 Task: Search One-way flight tickets for 2 adults, in Premium economy from Hurghada to Ho Chi Min to travel on 02-Nov-2023.  Stops: One stop or fewer. Choice of flight is Emirates.  Outbound departure time preference is 12:00. Connecting airport is Dubai.
Action: Mouse moved to (294, 205)
Screenshot: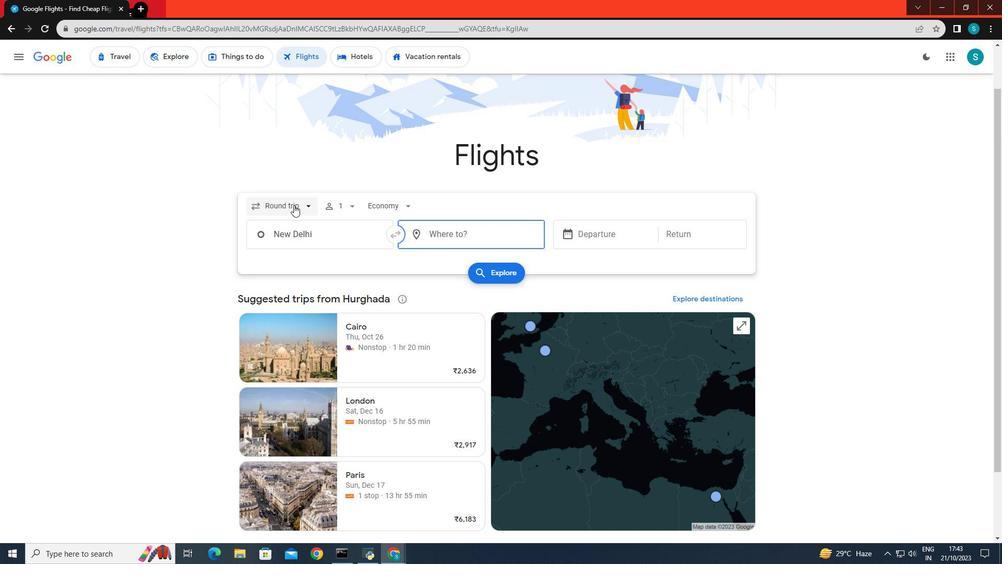 
Action: Mouse pressed left at (294, 205)
Screenshot: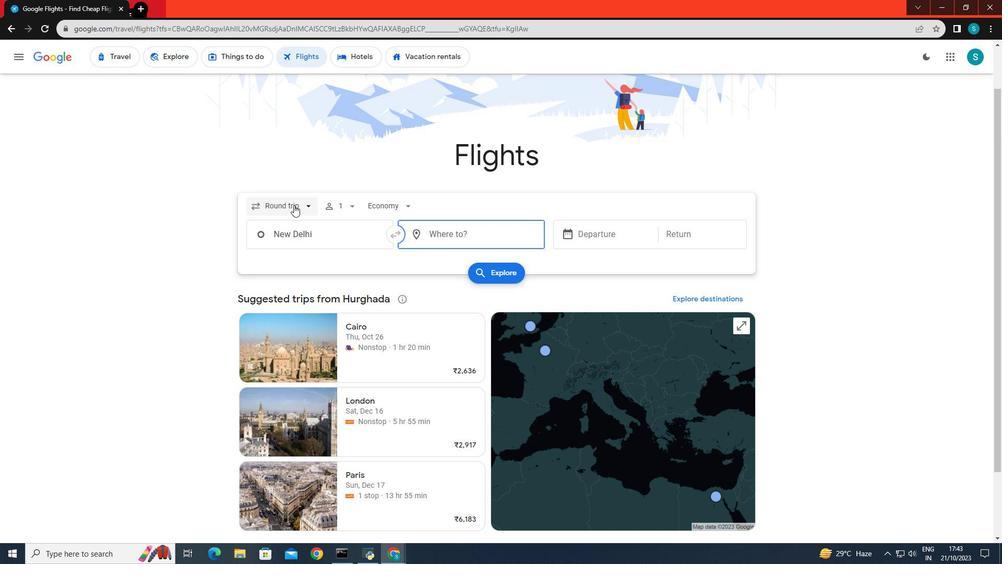 
Action: Mouse moved to (290, 253)
Screenshot: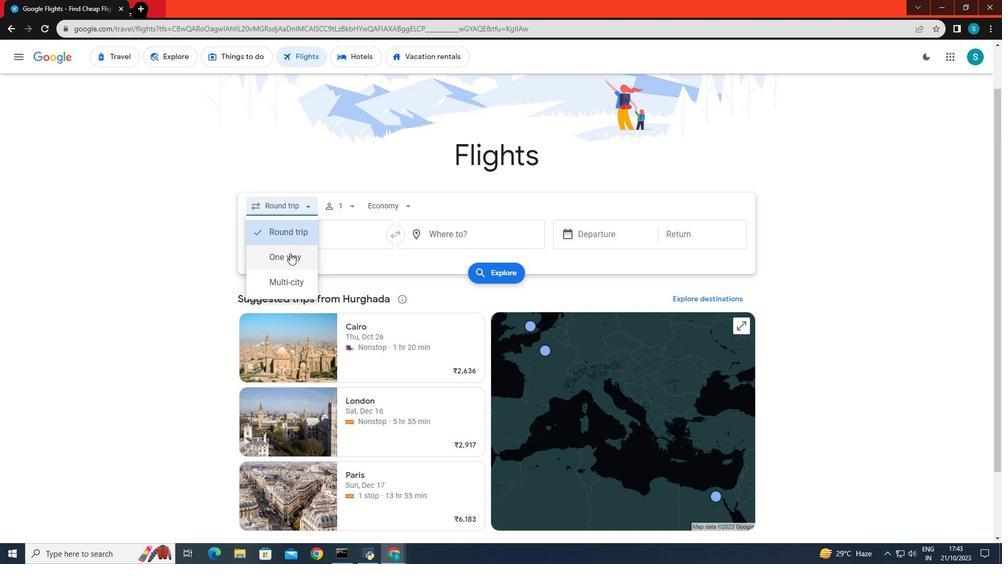 
Action: Mouse pressed left at (290, 253)
Screenshot: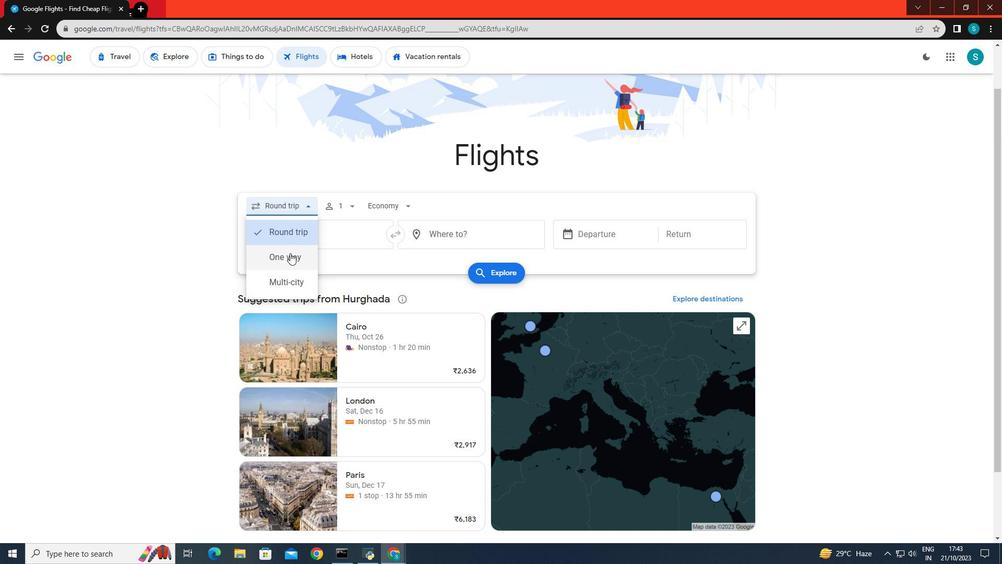 
Action: Mouse moved to (333, 207)
Screenshot: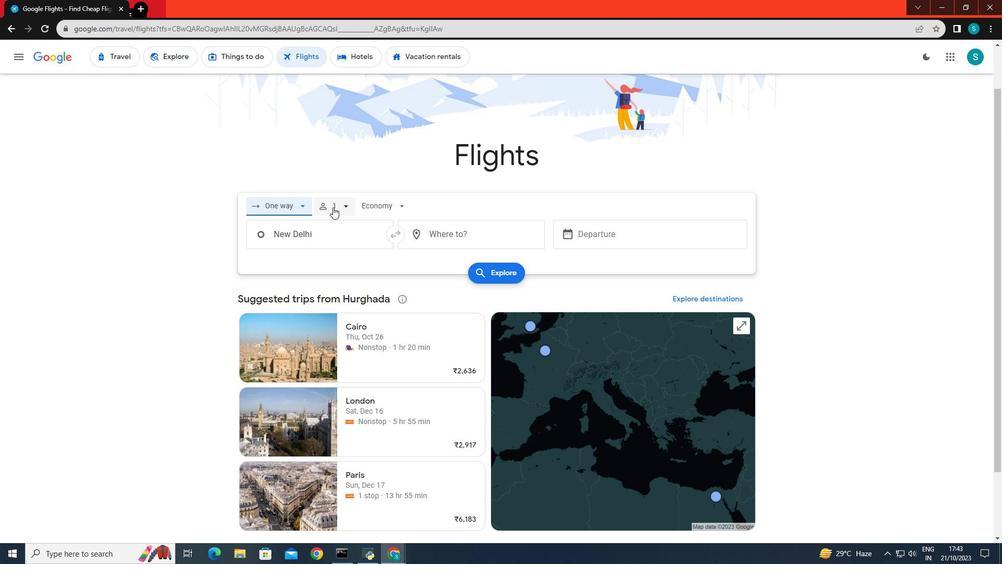 
Action: Mouse pressed left at (333, 207)
Screenshot: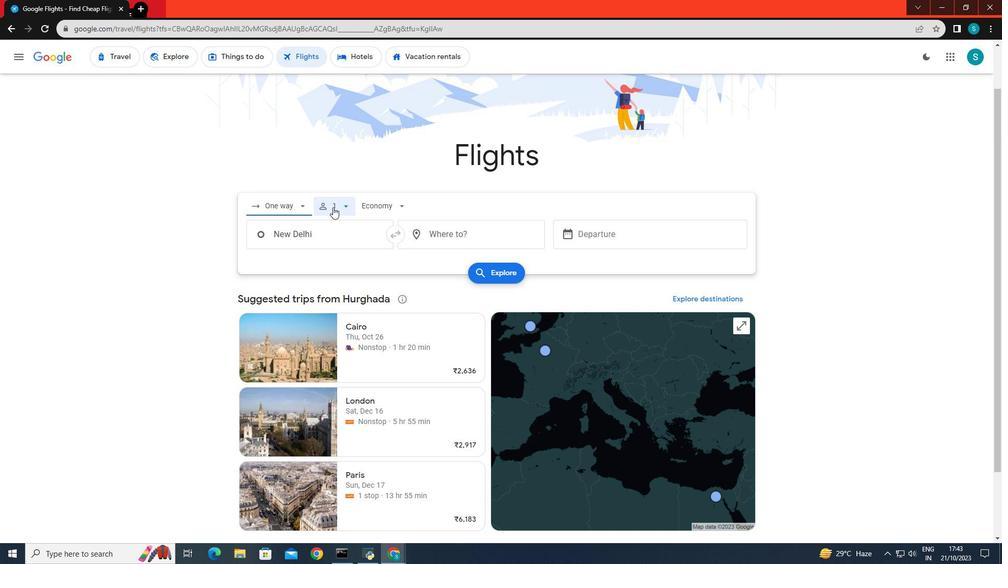 
Action: Mouse moved to (419, 230)
Screenshot: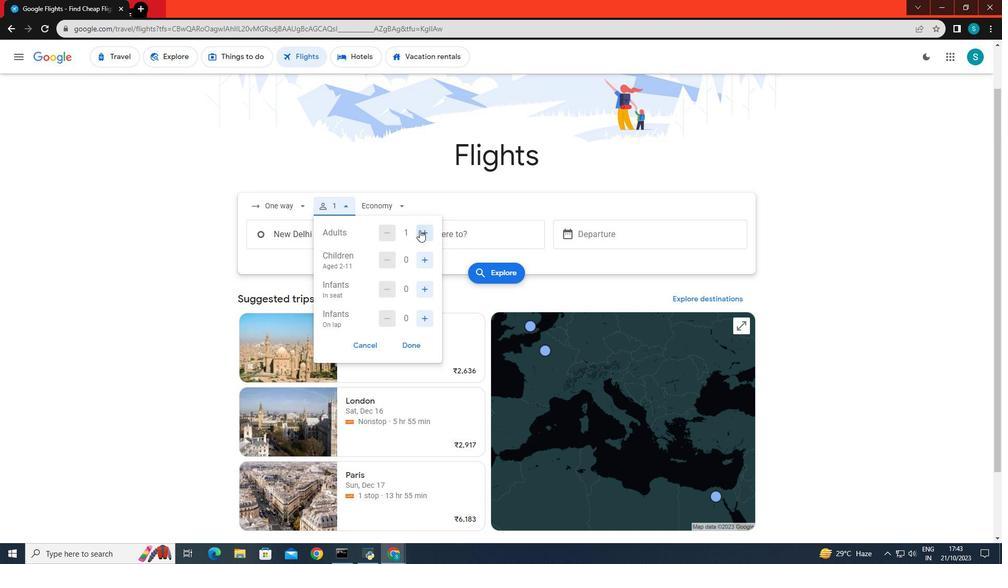 
Action: Mouse pressed left at (419, 230)
Screenshot: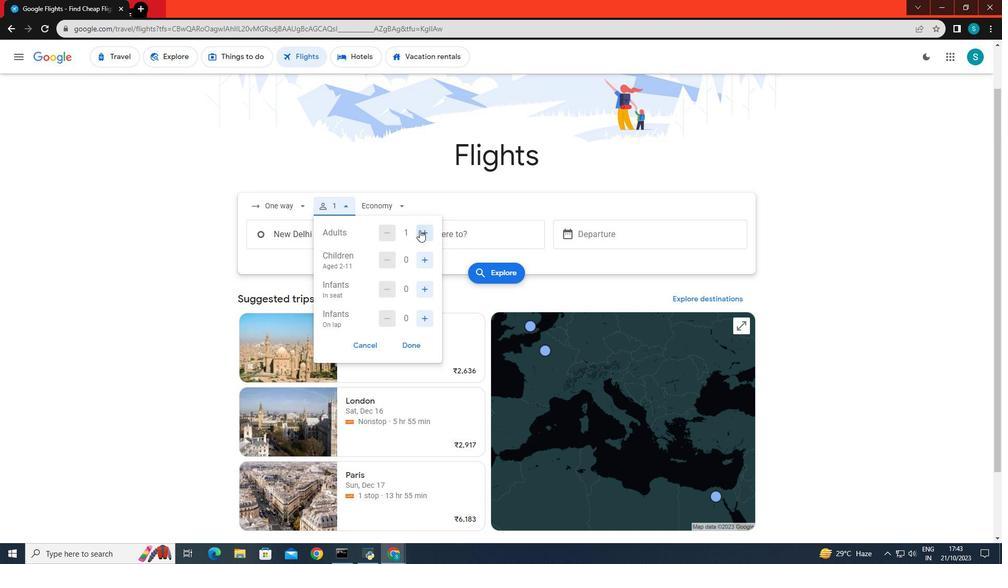 
Action: Mouse moved to (413, 345)
Screenshot: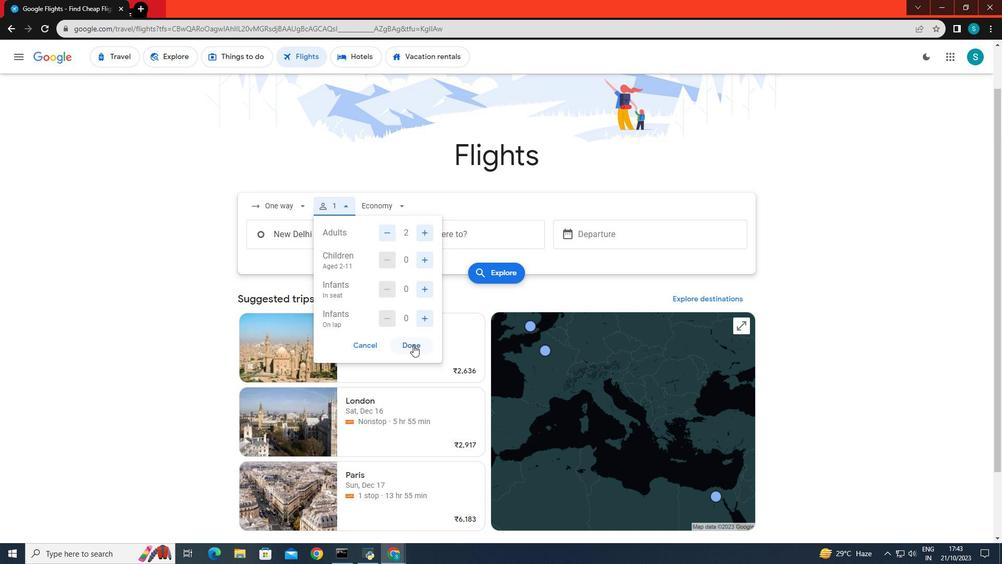 
Action: Mouse pressed left at (413, 345)
Screenshot: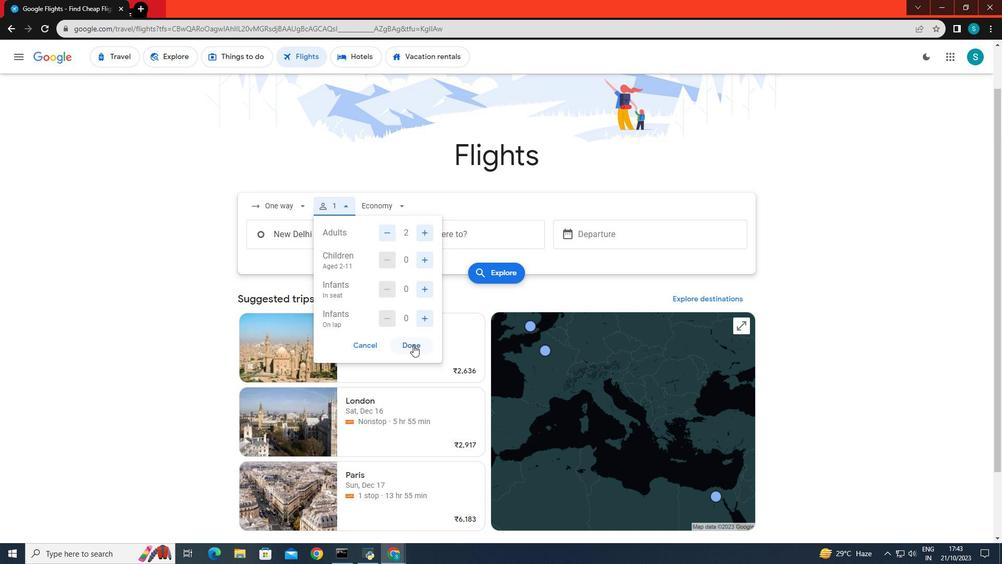 
Action: Mouse moved to (388, 203)
Screenshot: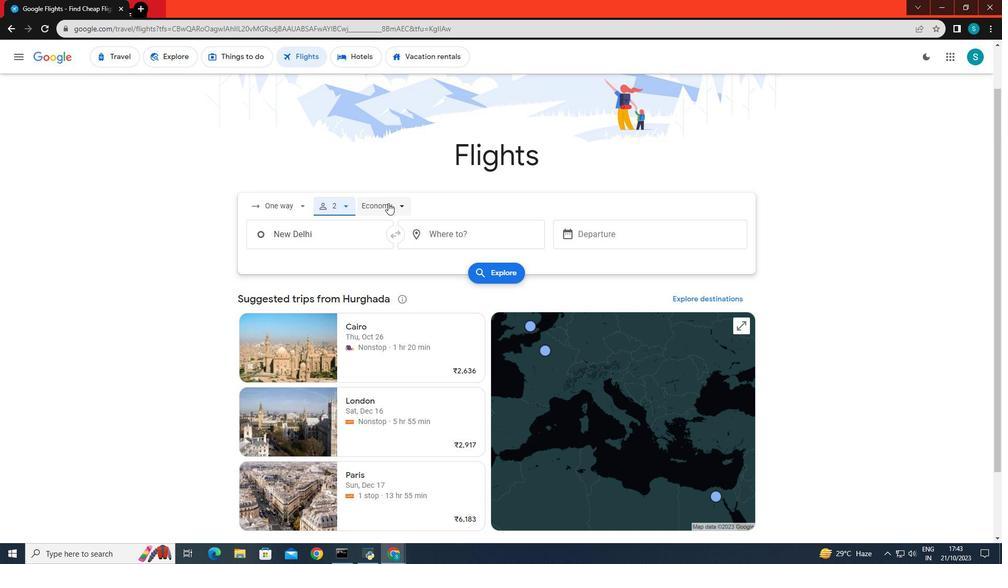 
Action: Mouse pressed left at (388, 203)
Screenshot: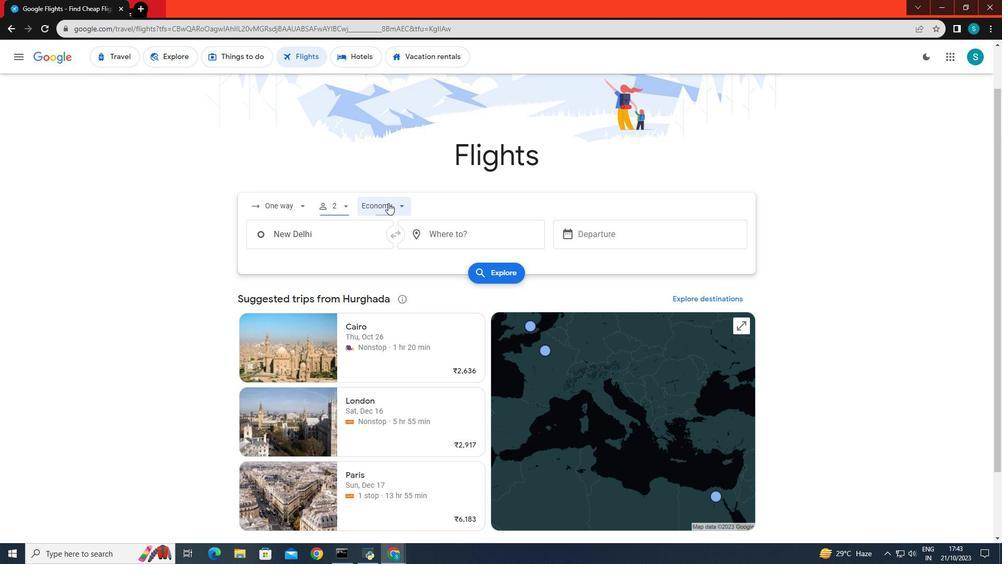 
Action: Mouse moved to (394, 259)
Screenshot: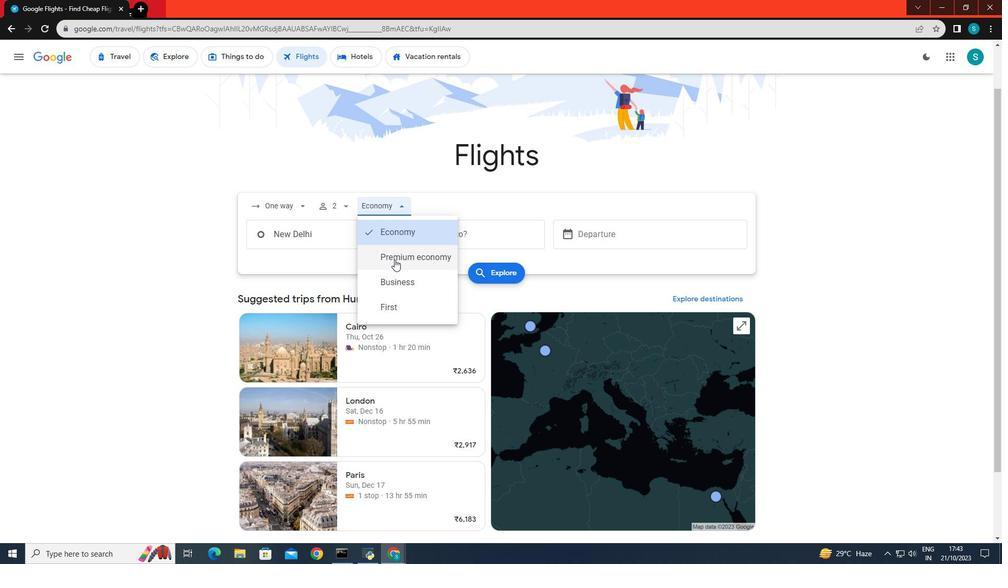 
Action: Mouse pressed left at (394, 259)
Screenshot: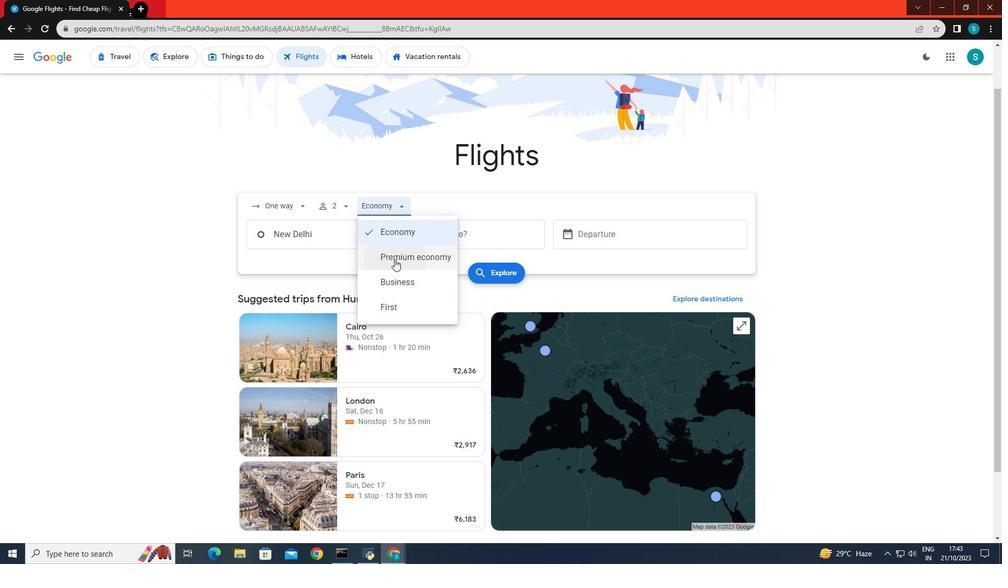 
Action: Mouse moved to (318, 237)
Screenshot: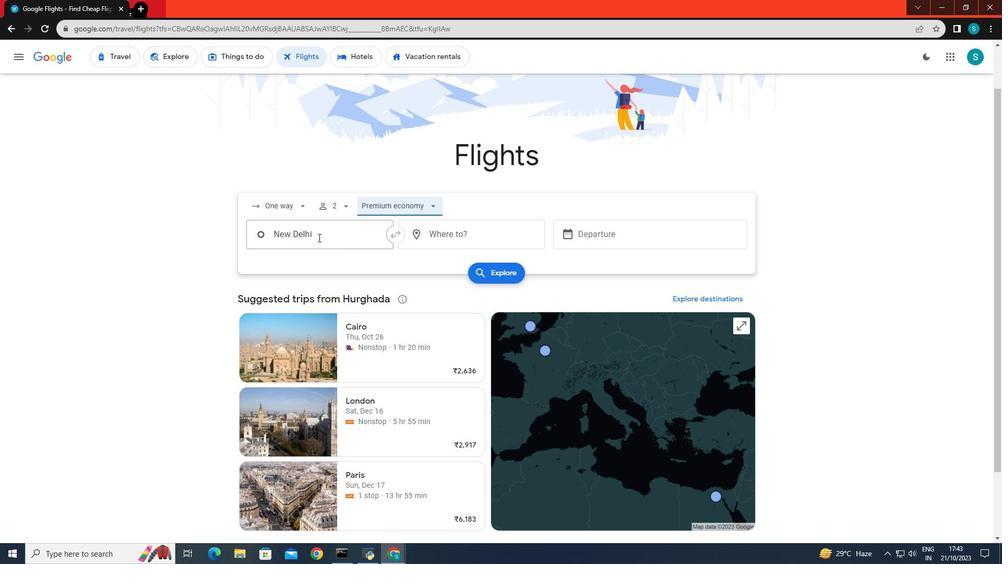 
Action: Mouse pressed left at (318, 237)
Screenshot: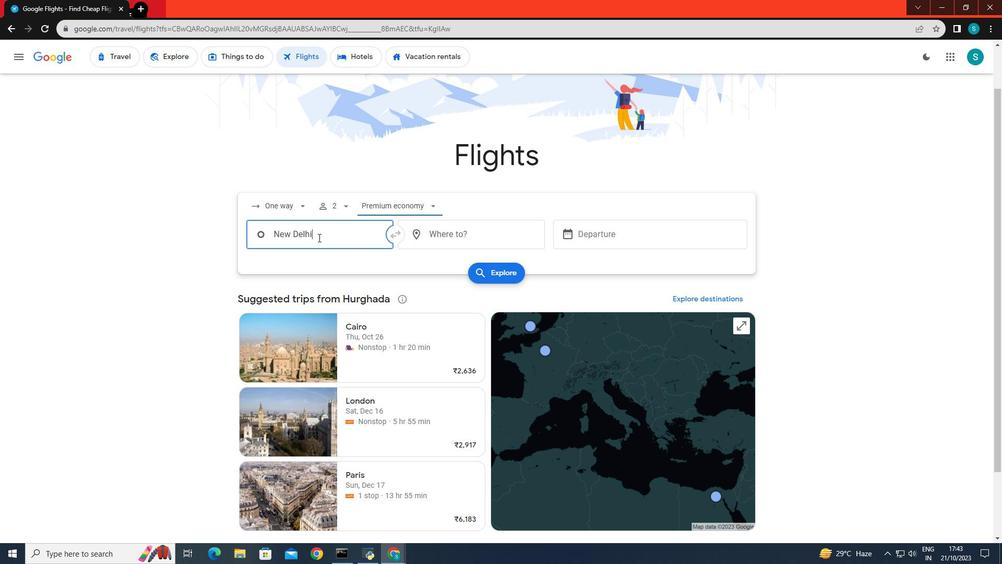 
Action: Key pressed <Key.backspace><Key.caps_lock>H<Key.caps_lock>urghada
Screenshot: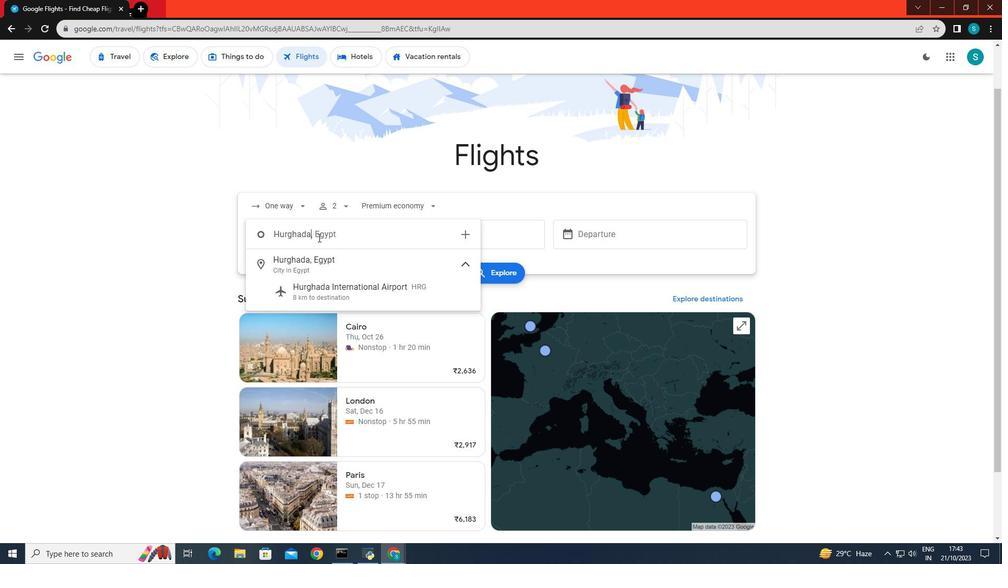 
Action: Mouse moved to (353, 287)
Screenshot: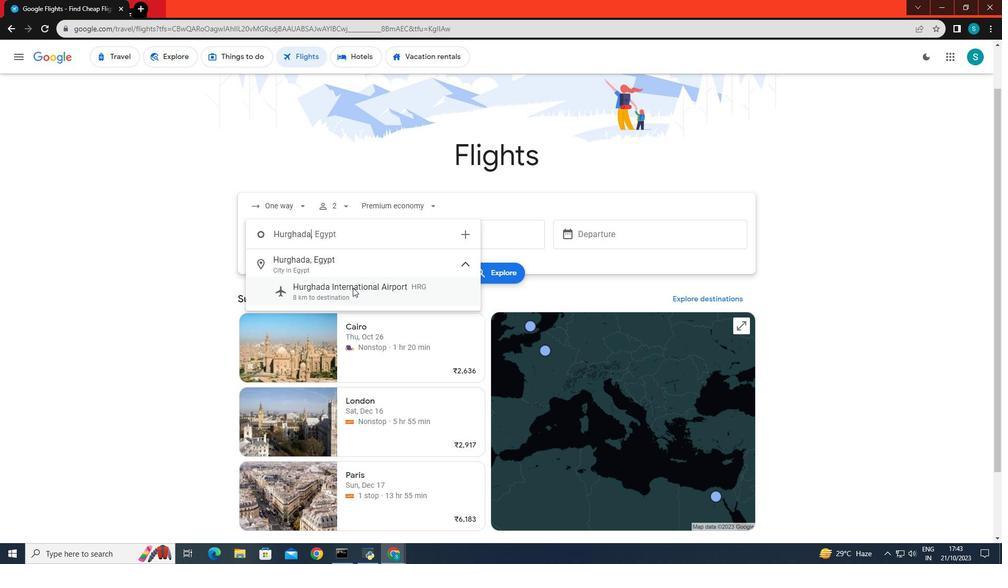 
Action: Mouse pressed left at (353, 287)
Screenshot: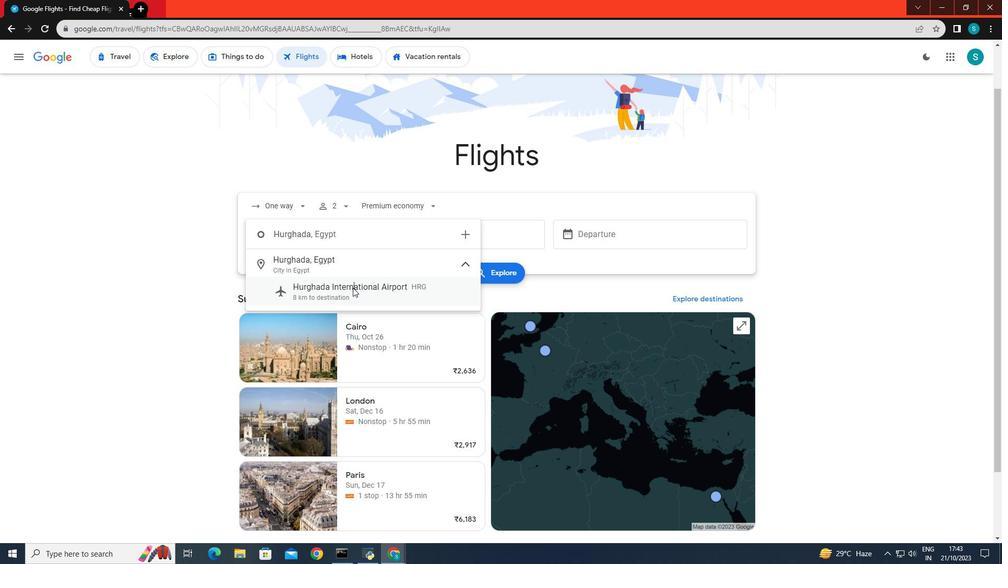 
Action: Mouse moved to (425, 233)
Screenshot: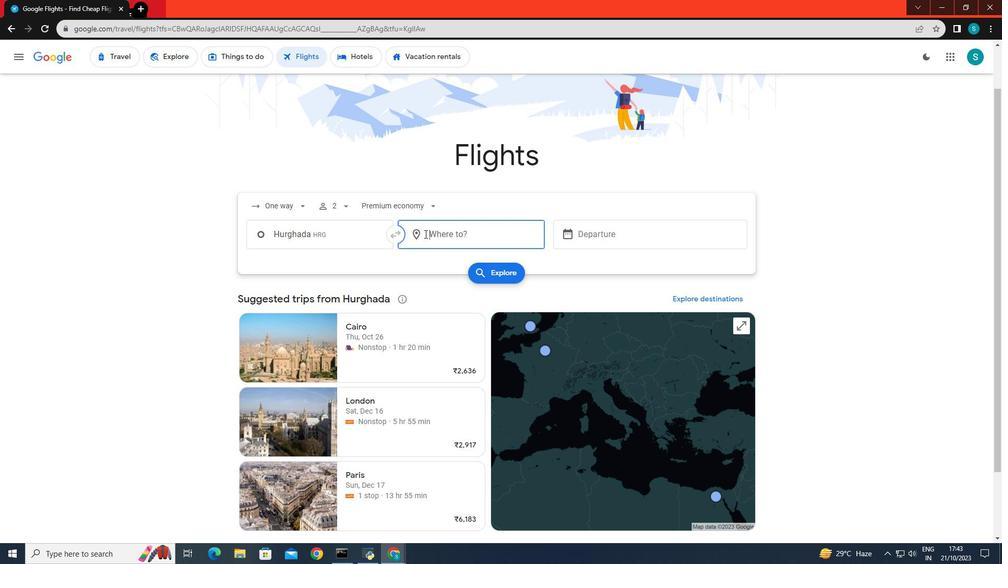 
Action: Mouse pressed left at (425, 233)
Screenshot: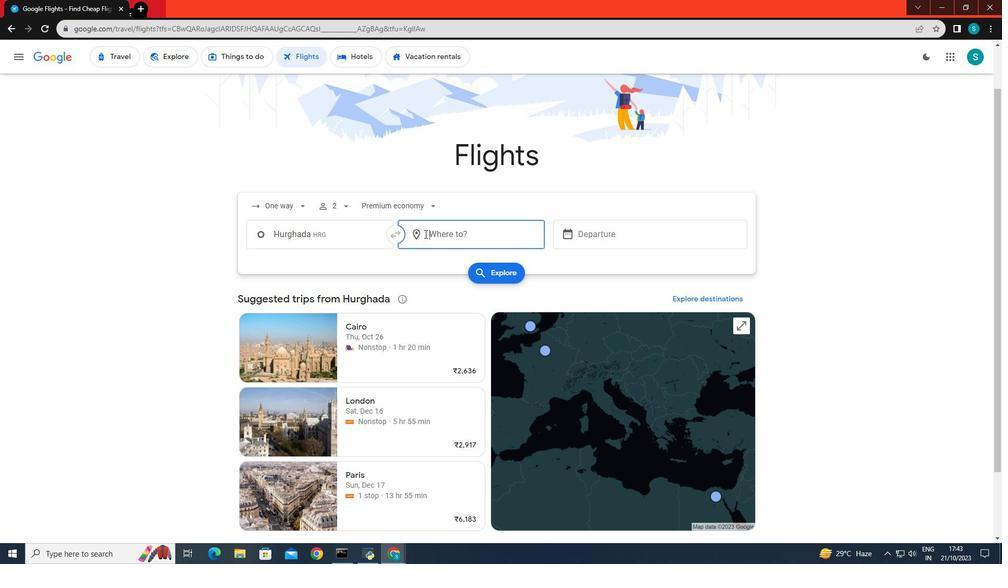 
Action: Key pressed <Key.caps_lock>H<Key.caps_lock>o<Key.space><Key.caps_lock>C<Key.caps_lock>hi<Key.space><Key.caps_lock>M<Key.caps_lock>inh<Key.space><Key.caps_lock>C<Key.caps_lock>ity,
Screenshot: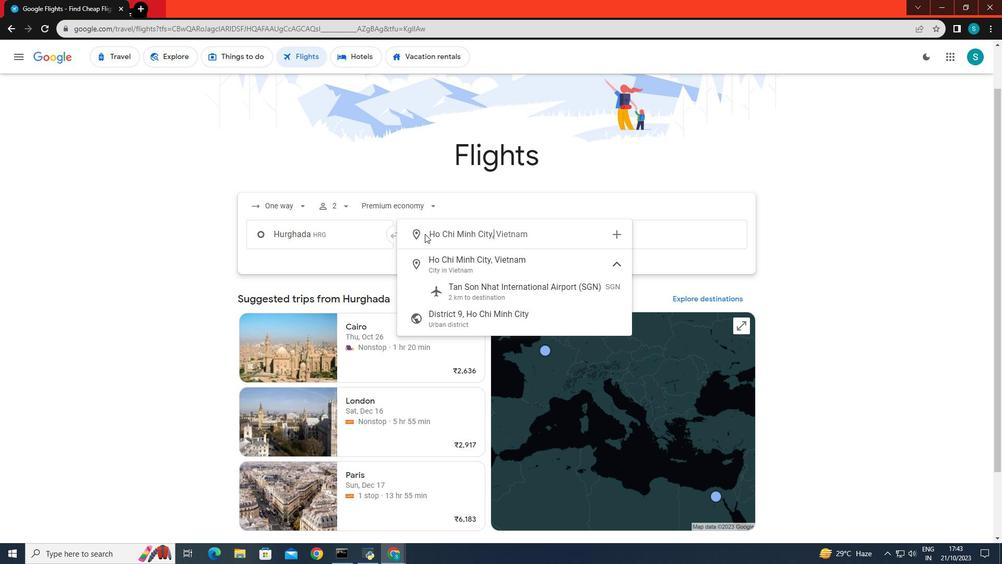 
Action: Mouse moved to (467, 288)
Screenshot: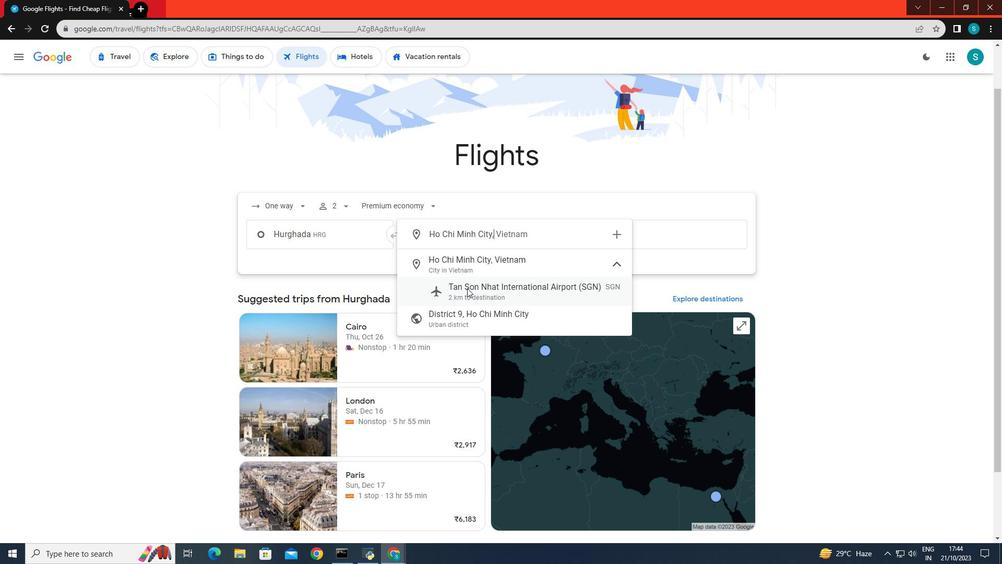 
Action: Mouse pressed left at (467, 288)
Screenshot: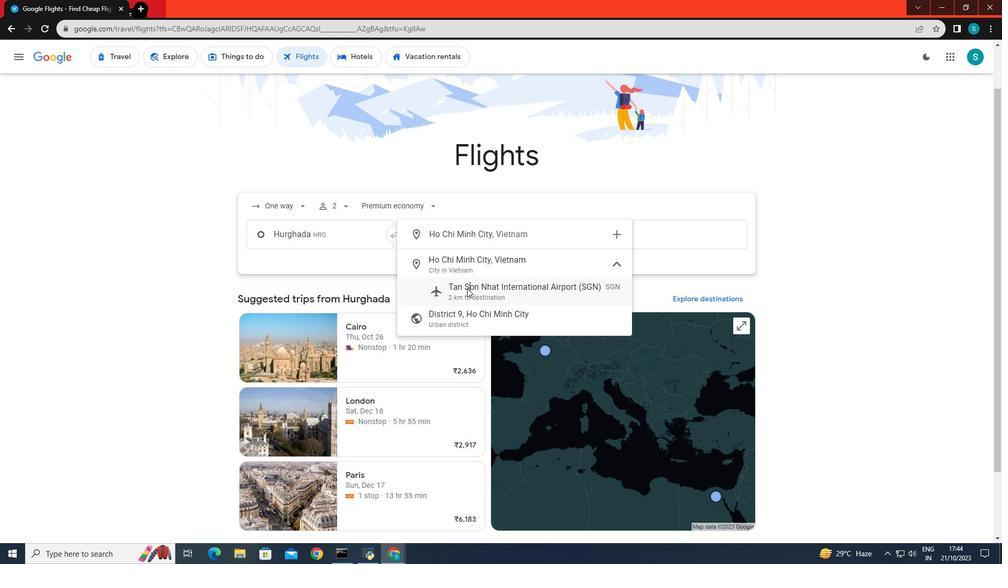 
Action: Mouse moved to (581, 236)
Screenshot: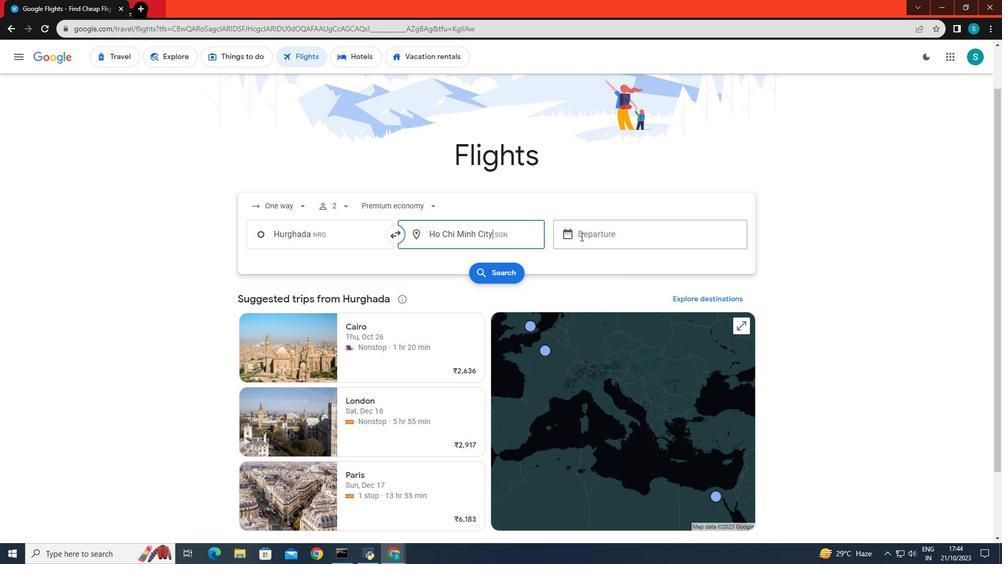 
Action: Mouse pressed left at (581, 236)
Screenshot: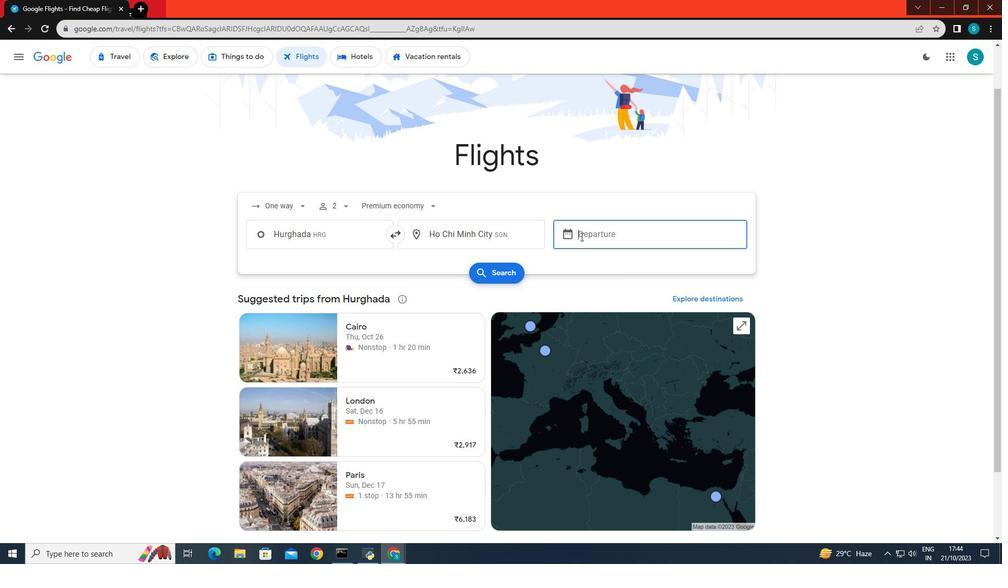
Action: Mouse moved to (671, 316)
Screenshot: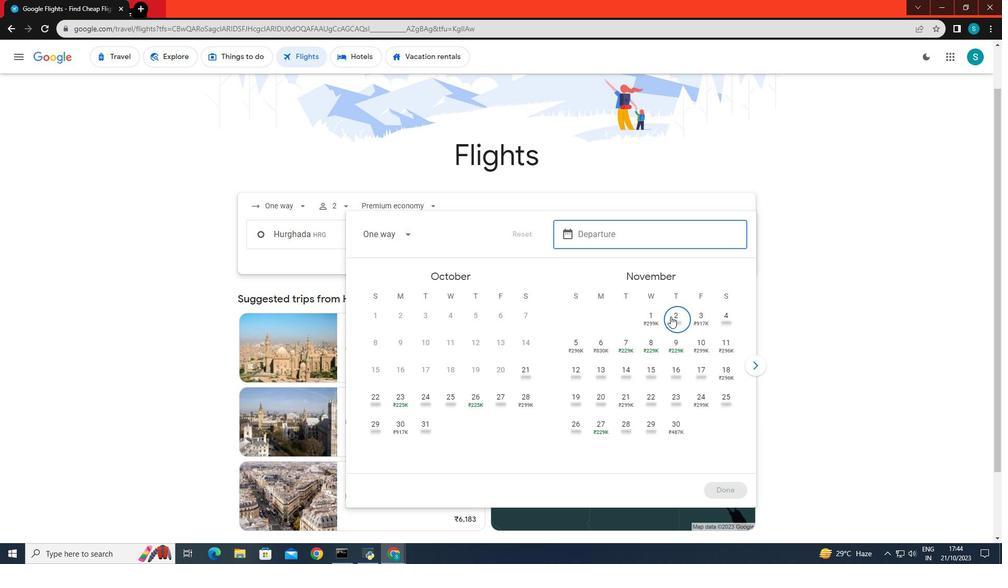 
Action: Mouse pressed left at (671, 316)
Screenshot: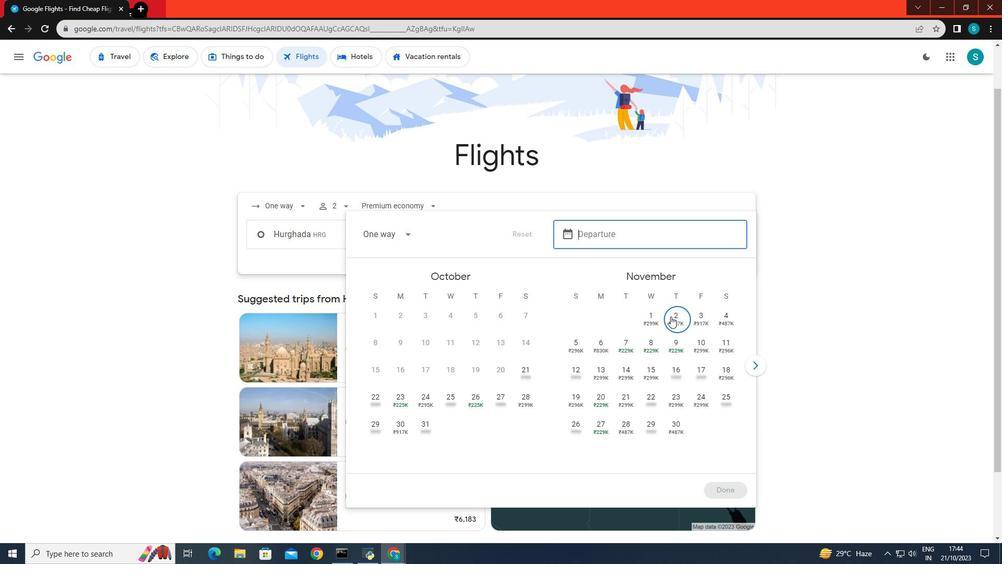 
Action: Mouse moved to (720, 490)
Screenshot: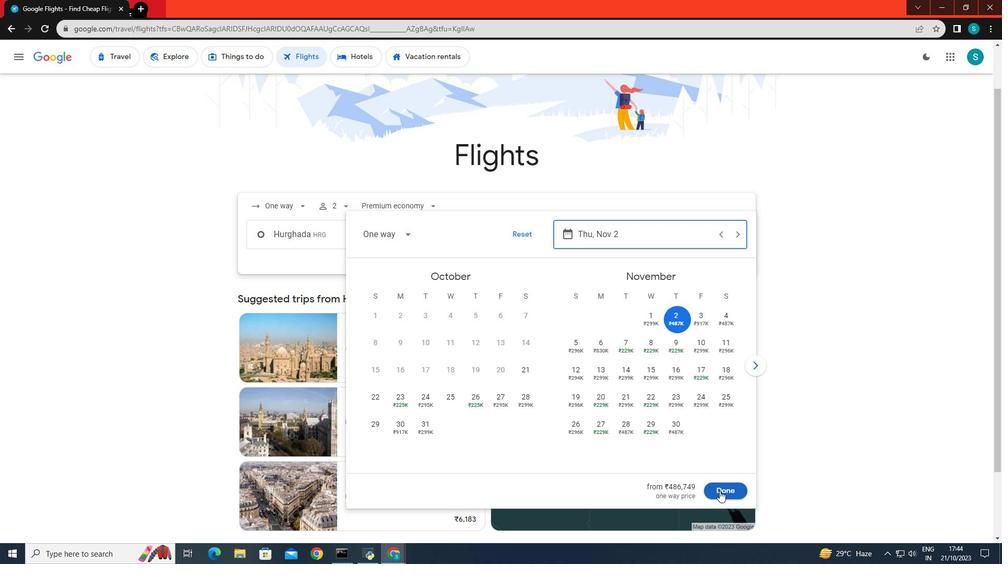
Action: Mouse pressed left at (720, 490)
Screenshot: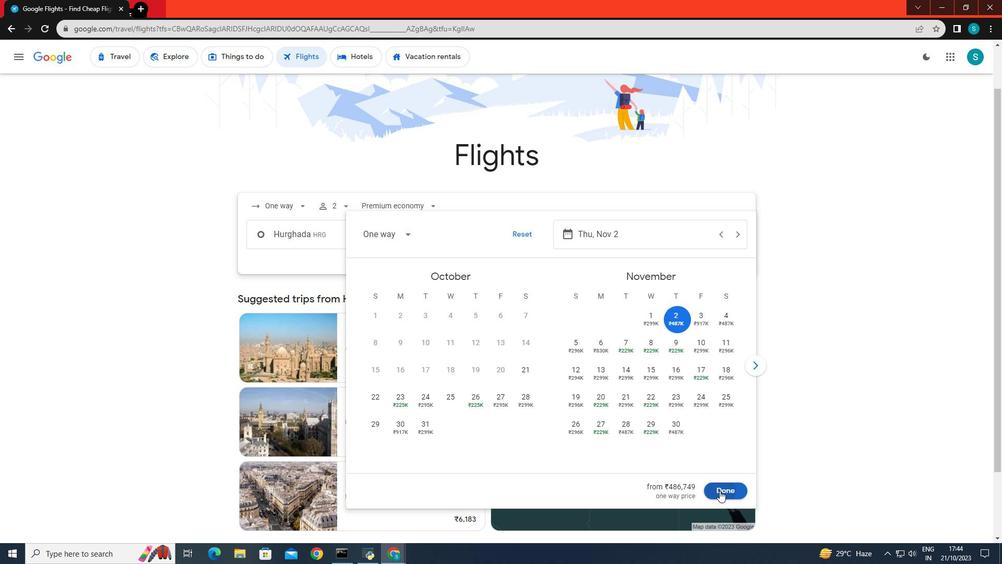 
Action: Mouse moved to (496, 275)
Screenshot: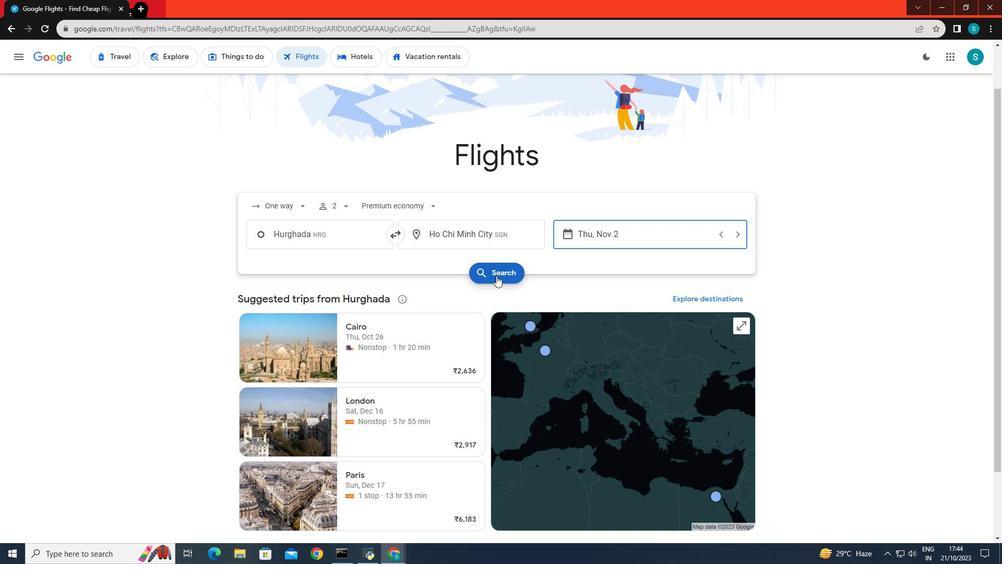 
Action: Mouse pressed left at (496, 275)
Screenshot: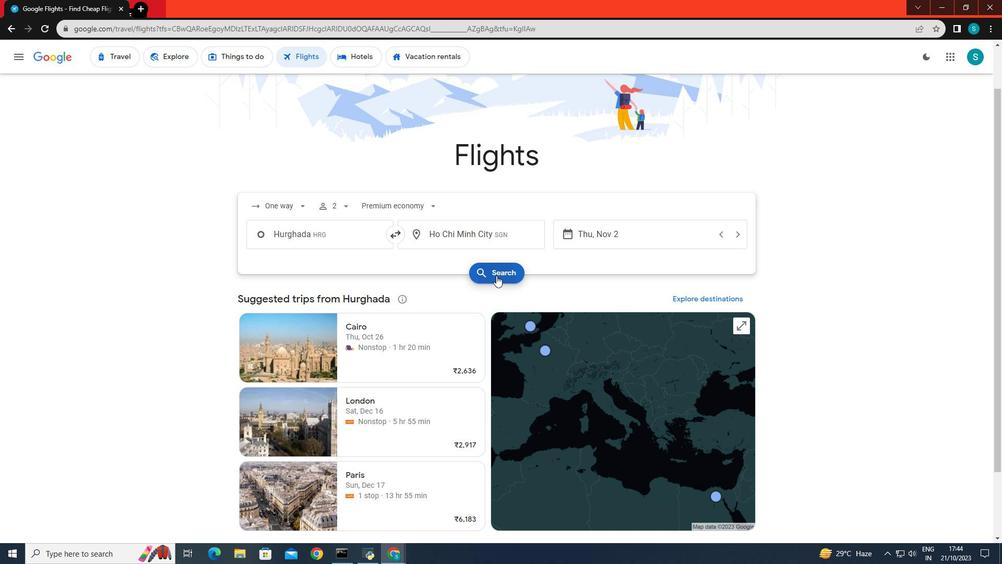 
Action: Mouse moved to (318, 151)
Screenshot: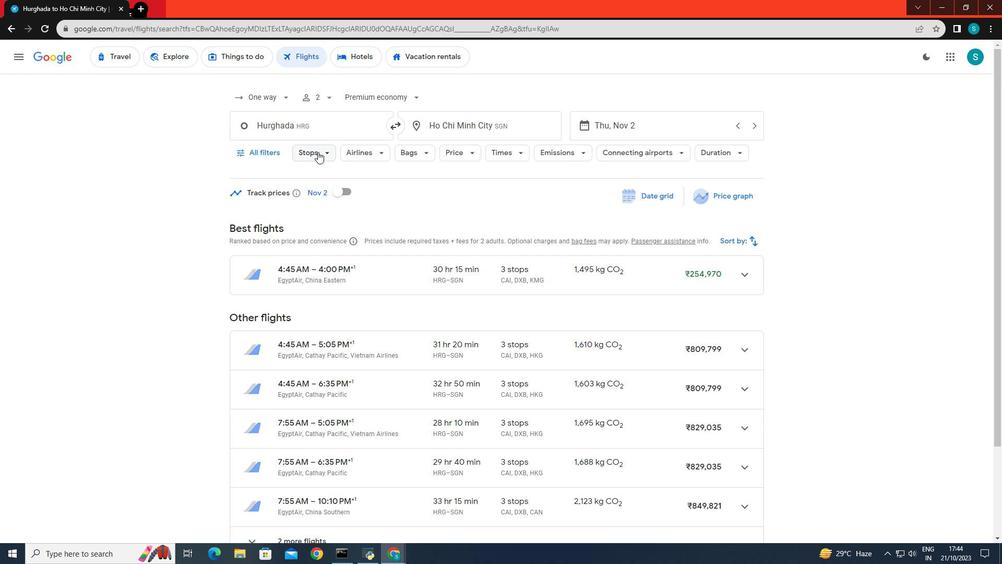 
Action: Mouse pressed left at (318, 151)
Screenshot: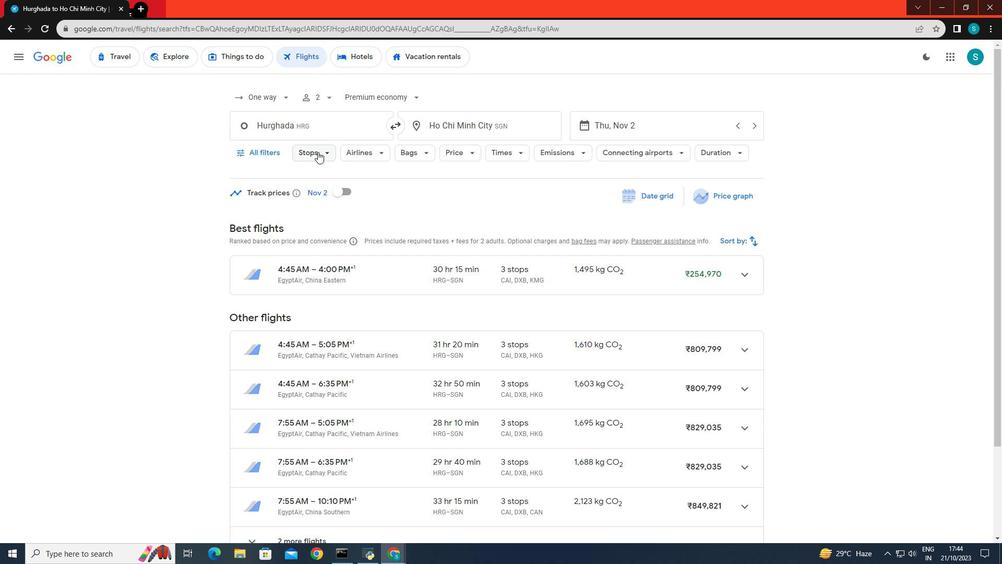 
Action: Mouse moved to (314, 259)
Screenshot: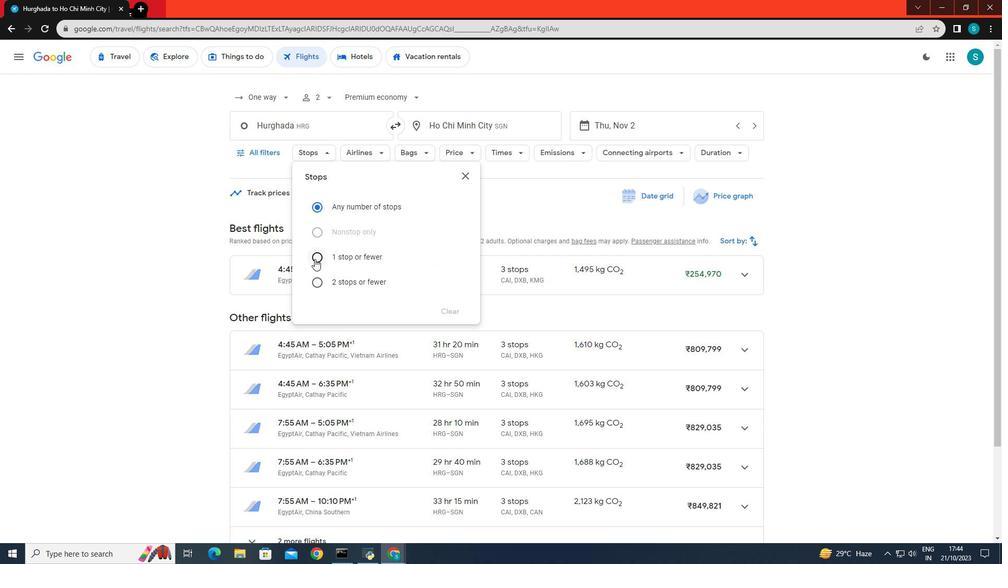 
Action: Mouse pressed left at (314, 259)
Screenshot: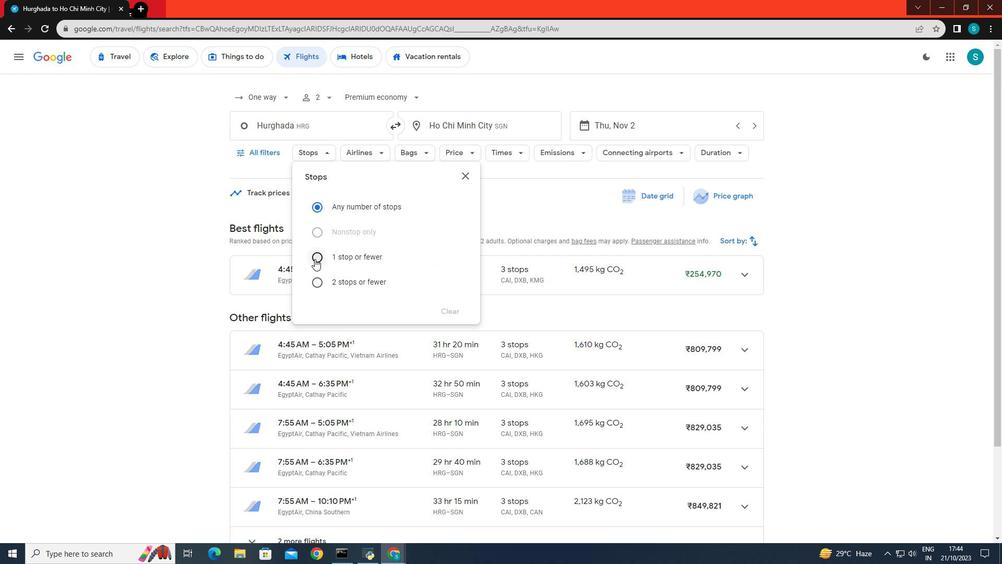 
Action: Mouse moved to (409, 150)
Screenshot: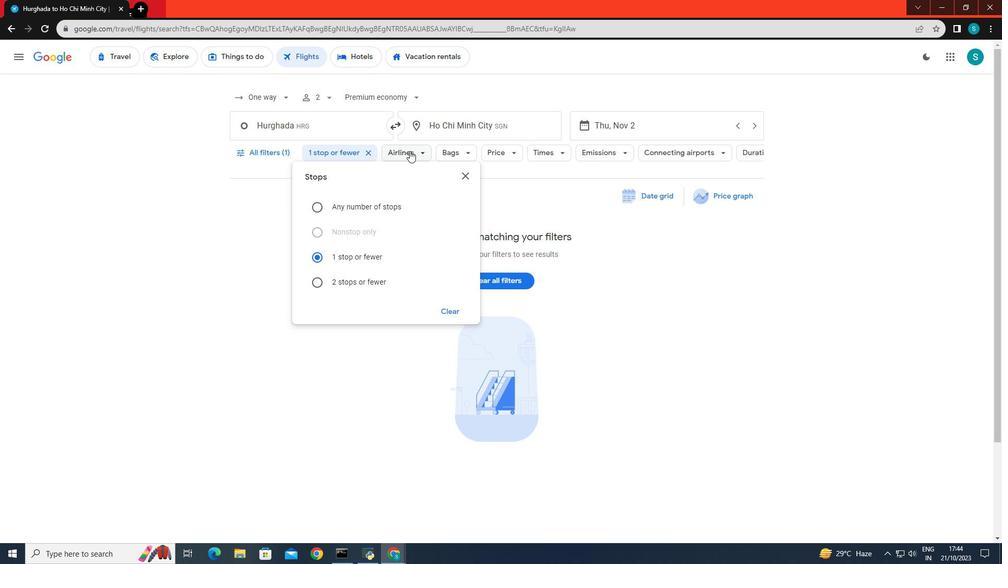 
Action: Mouse pressed left at (409, 150)
Screenshot: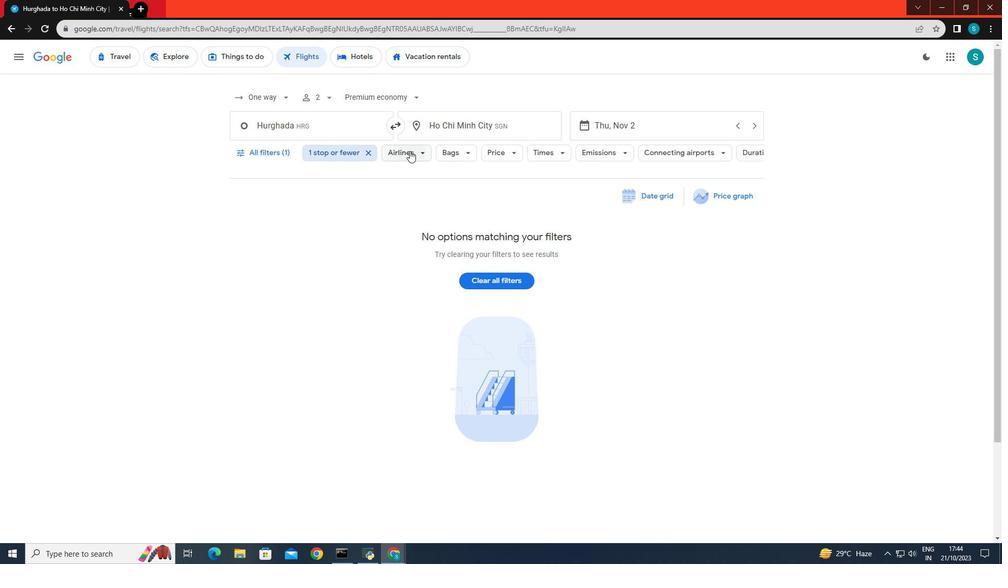 
Action: Mouse moved to (440, 371)
Screenshot: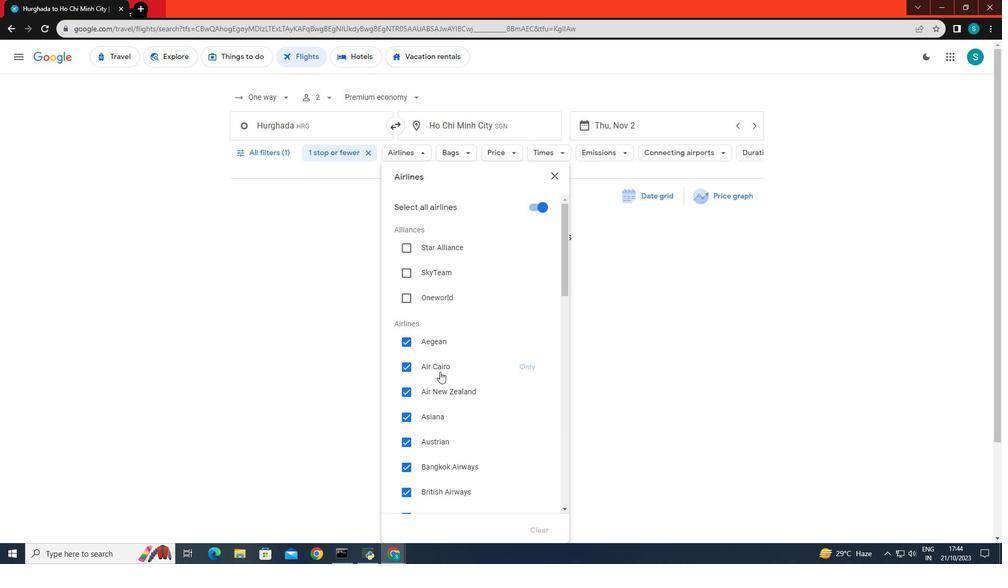 
Action: Mouse scrolled (440, 371) with delta (0, 0)
Screenshot: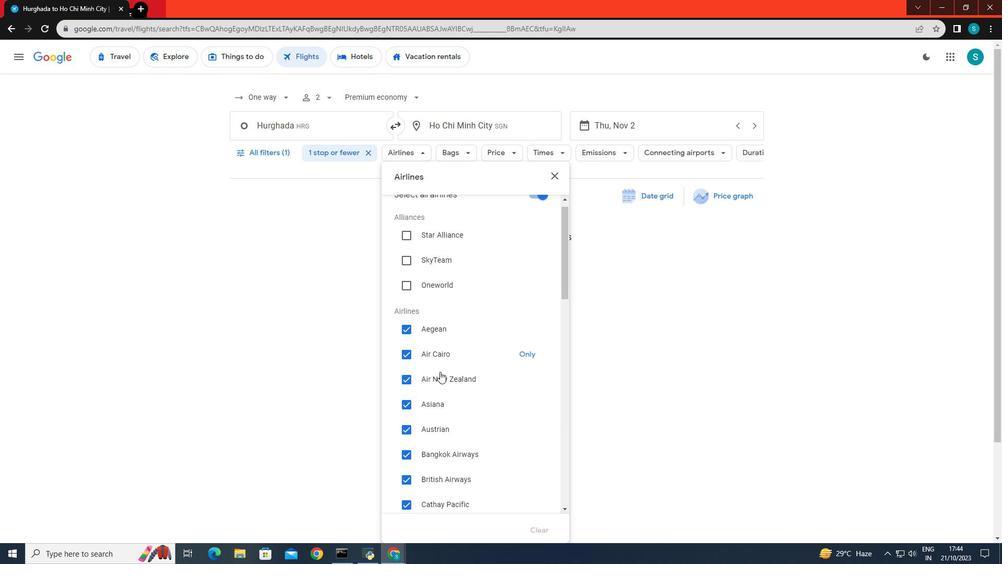 
Action: Mouse scrolled (440, 371) with delta (0, 0)
Screenshot: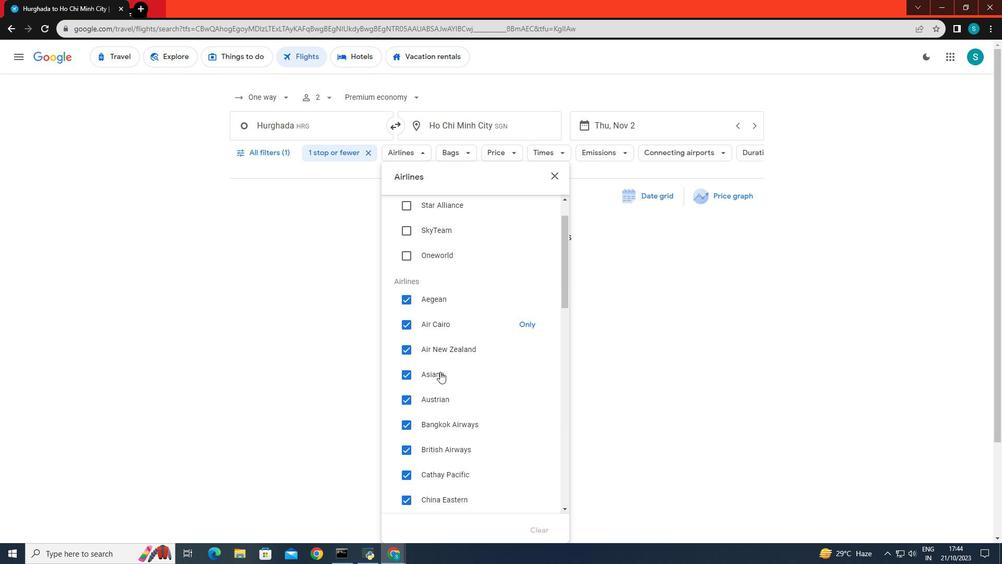 
Action: Mouse scrolled (440, 371) with delta (0, 0)
Screenshot: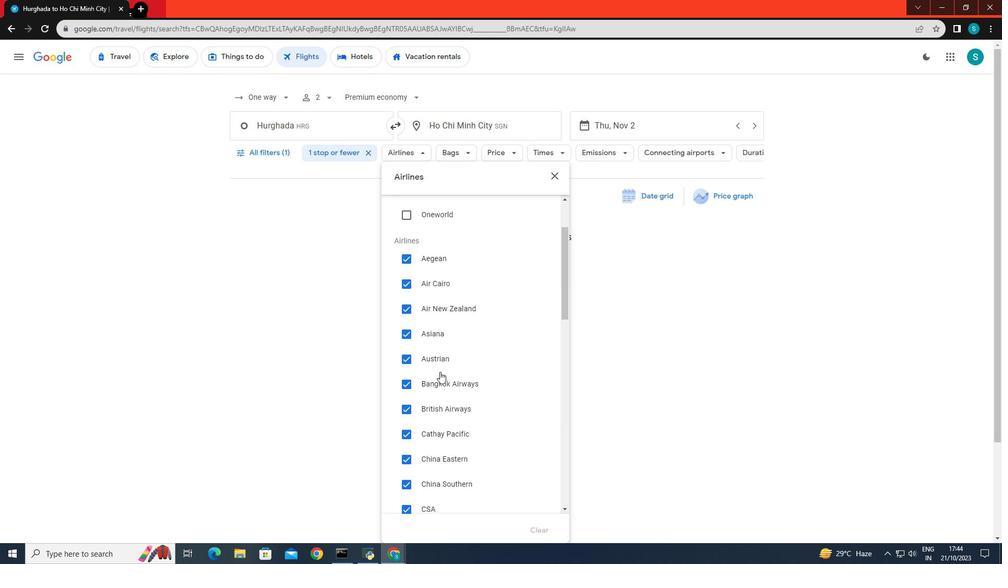
Action: Mouse scrolled (440, 371) with delta (0, 0)
Screenshot: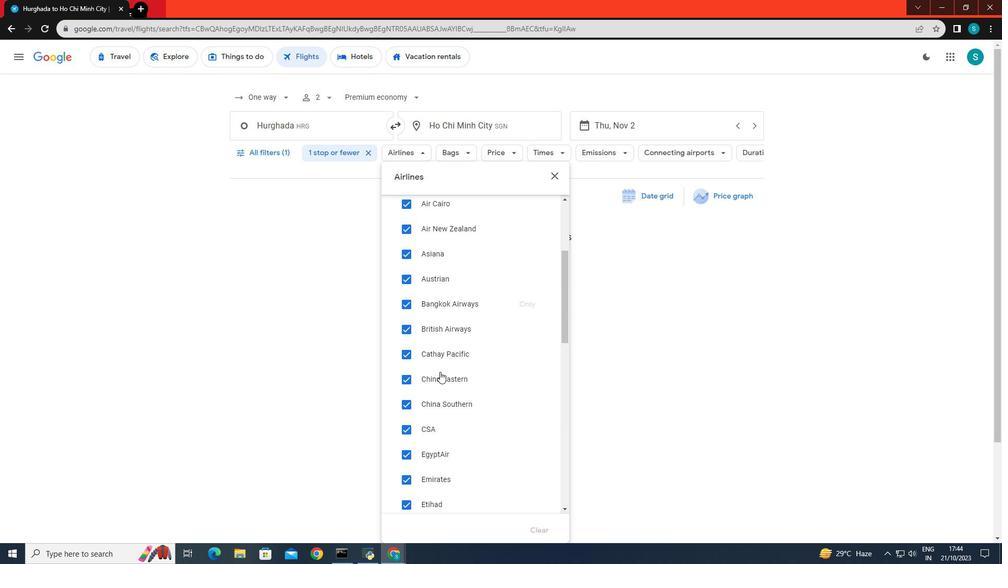 
Action: Mouse scrolled (440, 371) with delta (0, 0)
Screenshot: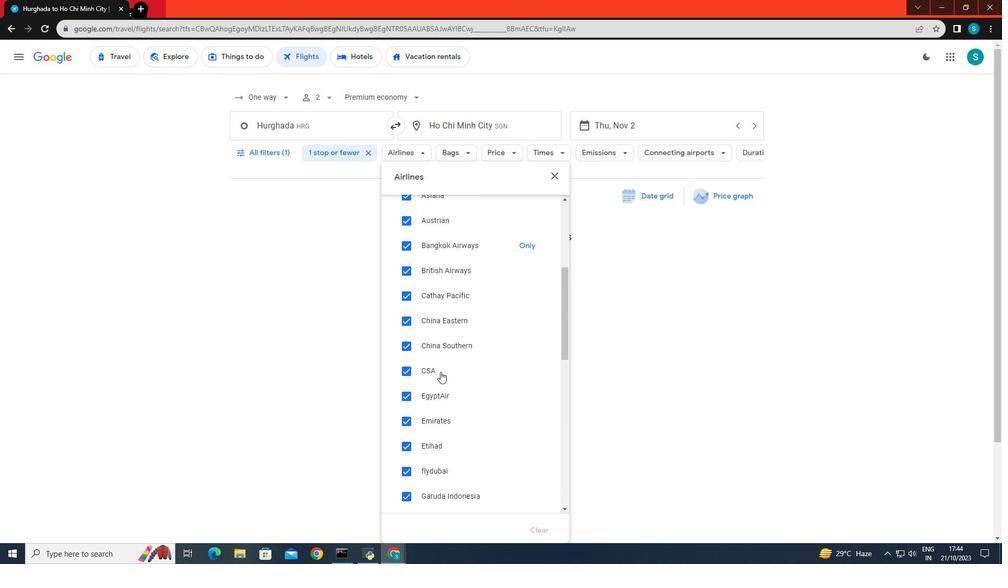 
Action: Mouse moved to (530, 381)
Screenshot: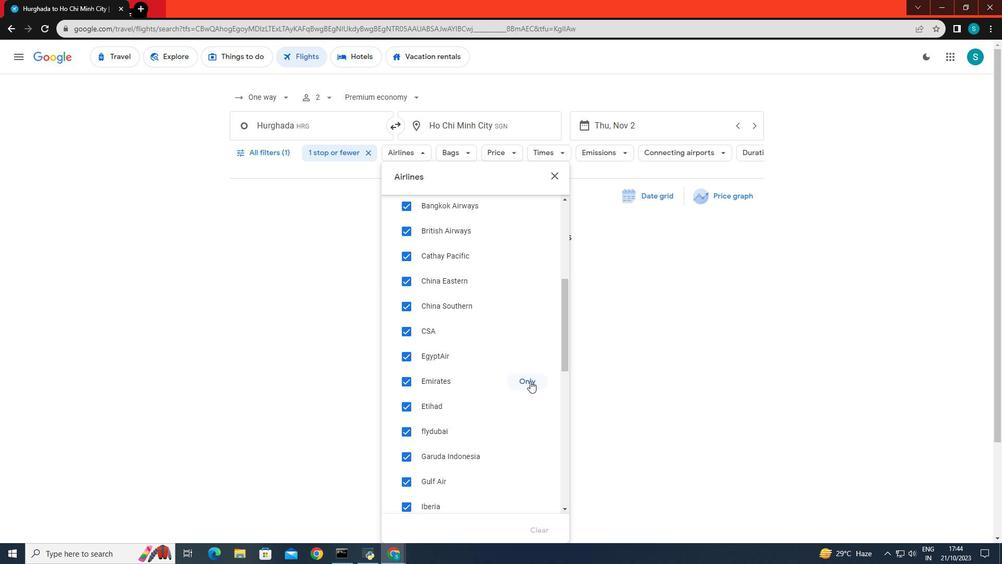 
Action: Mouse pressed left at (530, 381)
Screenshot: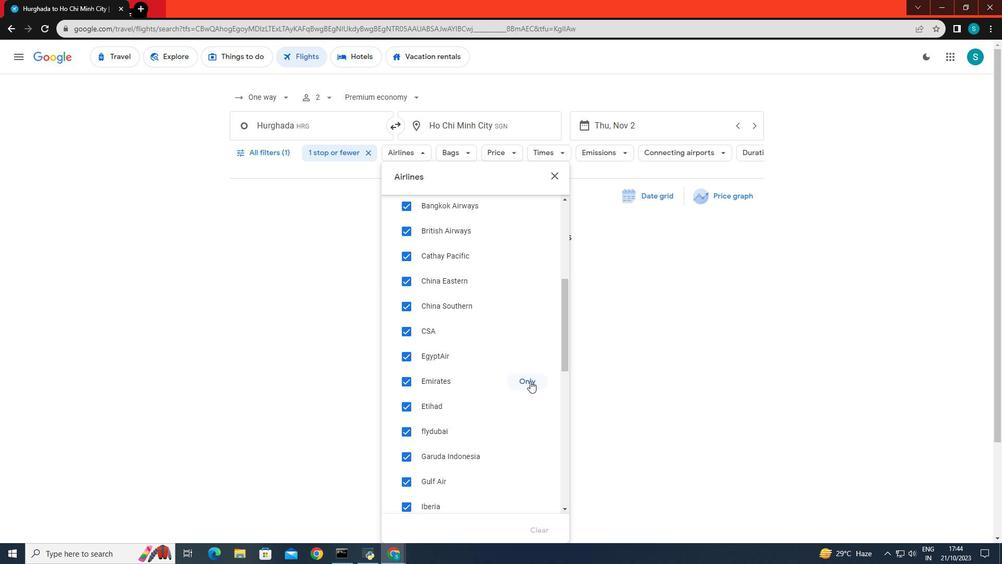 
Action: Mouse moved to (549, 149)
Screenshot: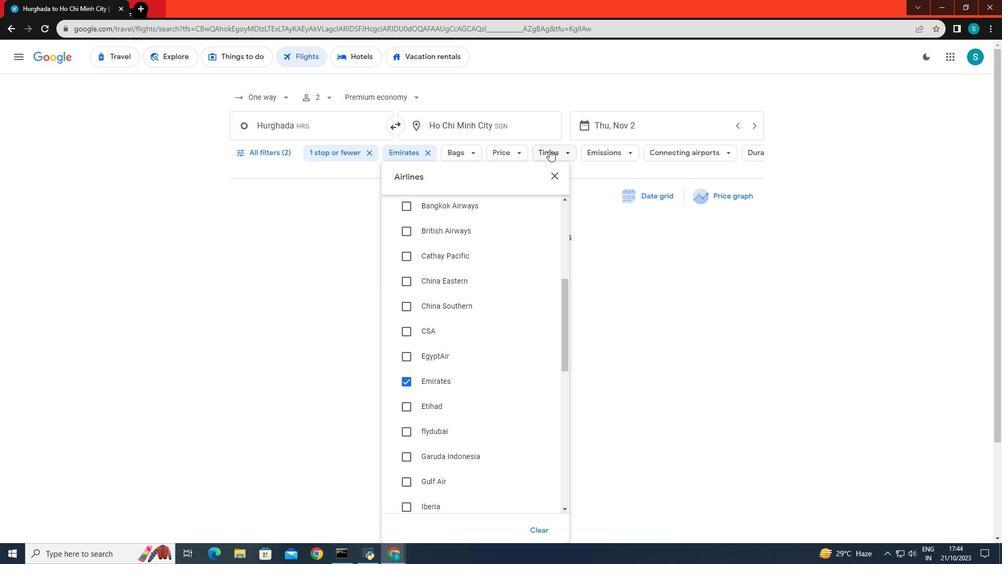 
Action: Mouse pressed left at (549, 149)
Screenshot: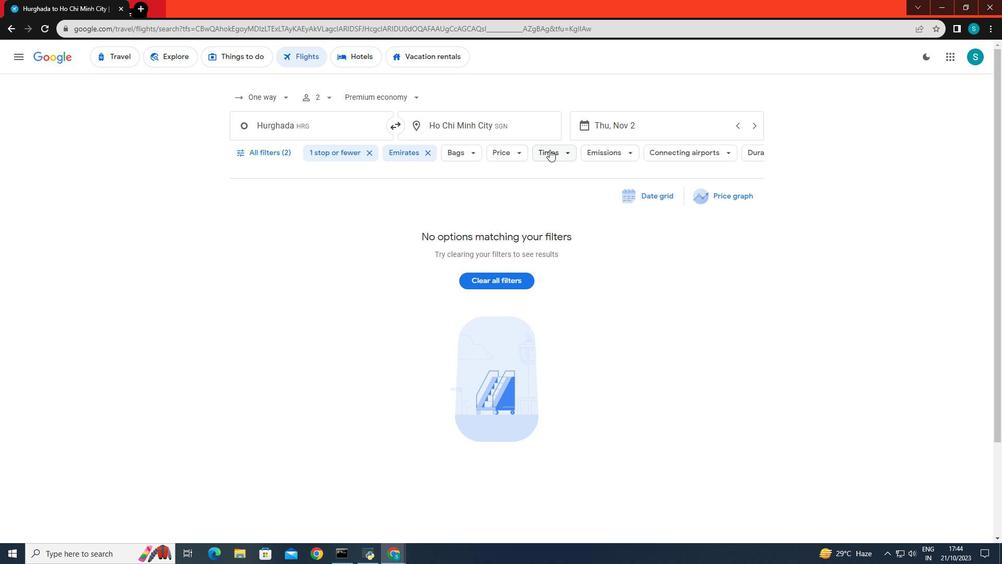 
Action: Mouse moved to (551, 258)
Screenshot: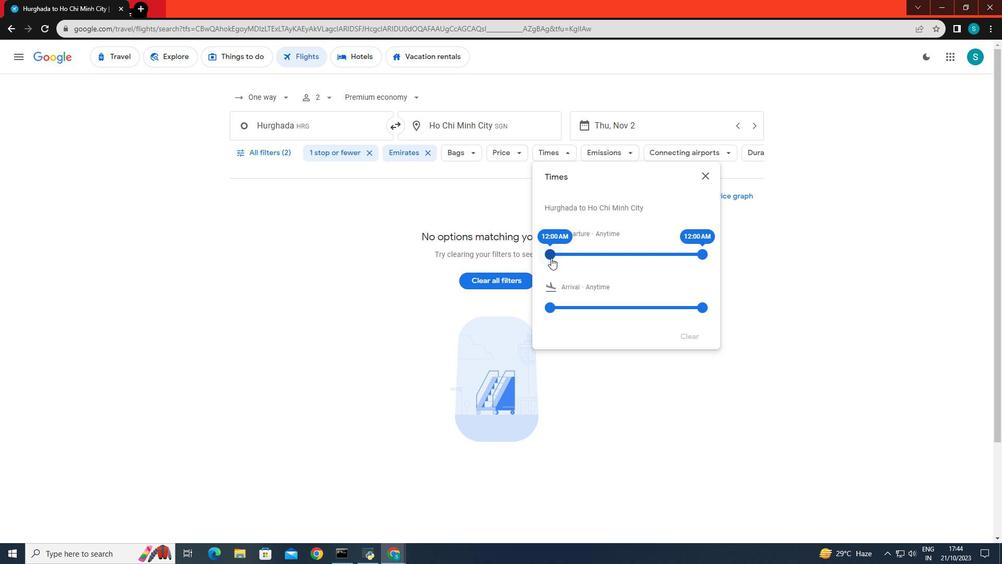 
Action: Mouse pressed left at (551, 258)
Screenshot: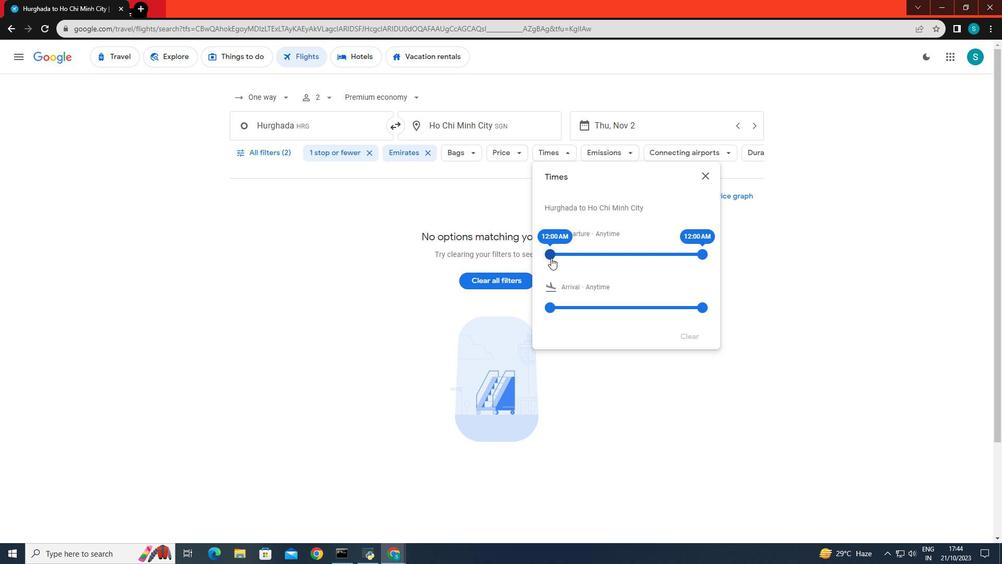 
Action: Mouse moved to (700, 252)
Screenshot: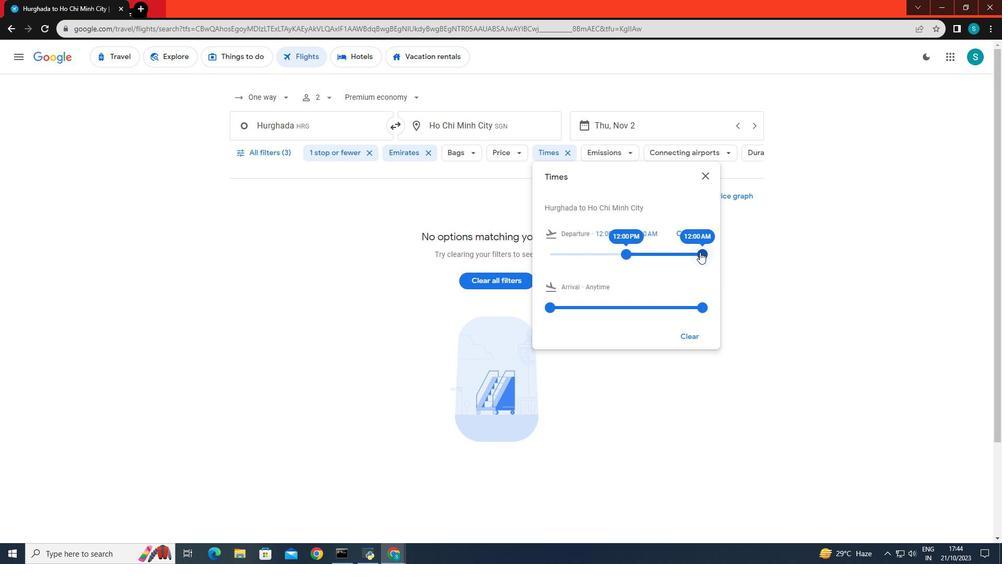 
Action: Mouse pressed left at (700, 252)
Screenshot: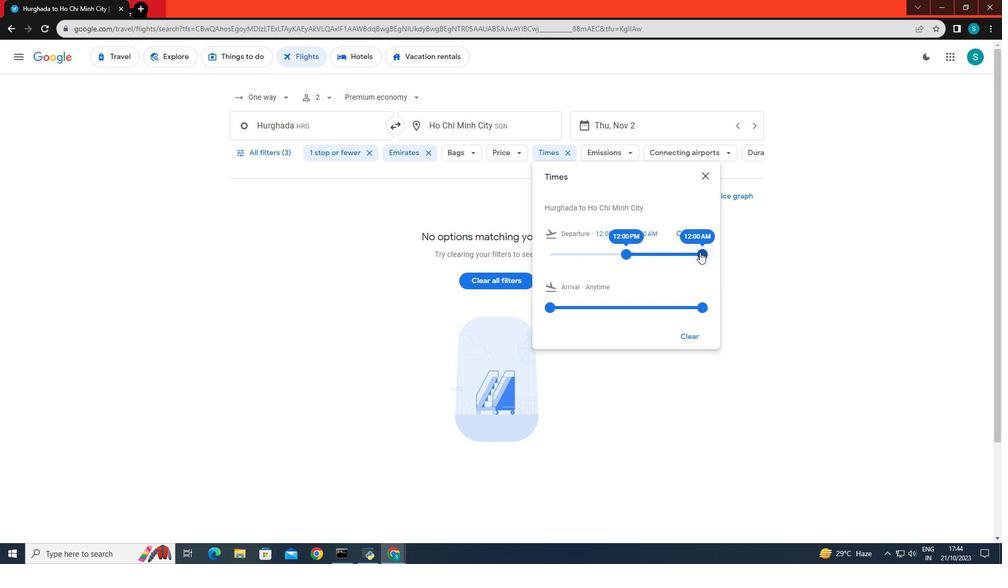 
Action: Mouse moved to (632, 384)
Screenshot: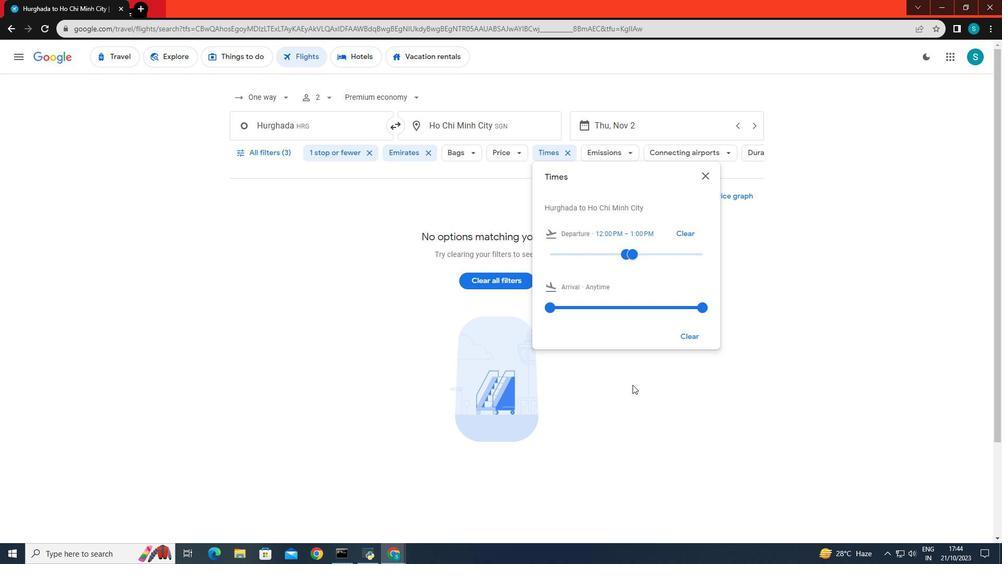
Action: Mouse pressed left at (632, 384)
Screenshot: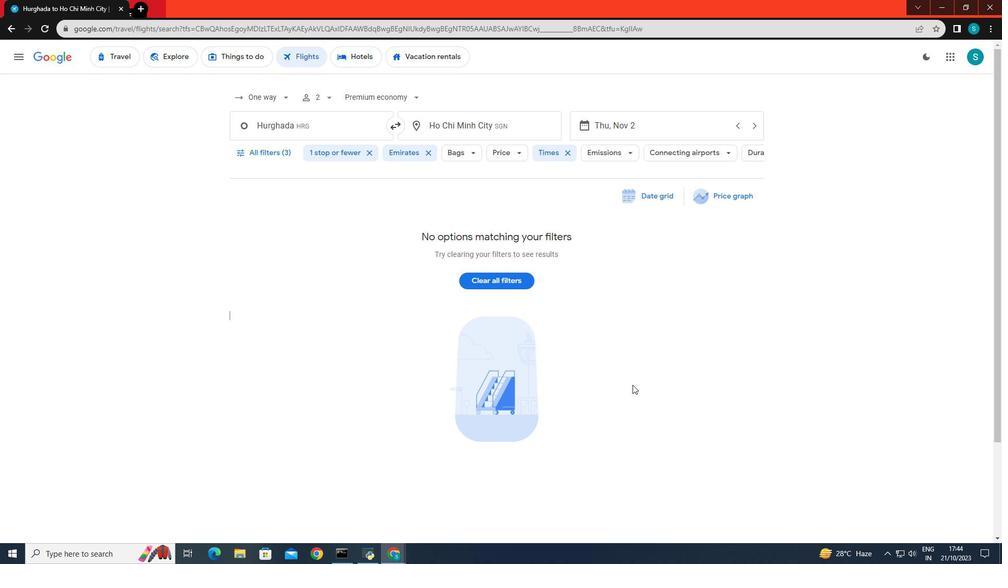 
Action: Mouse moved to (677, 155)
Screenshot: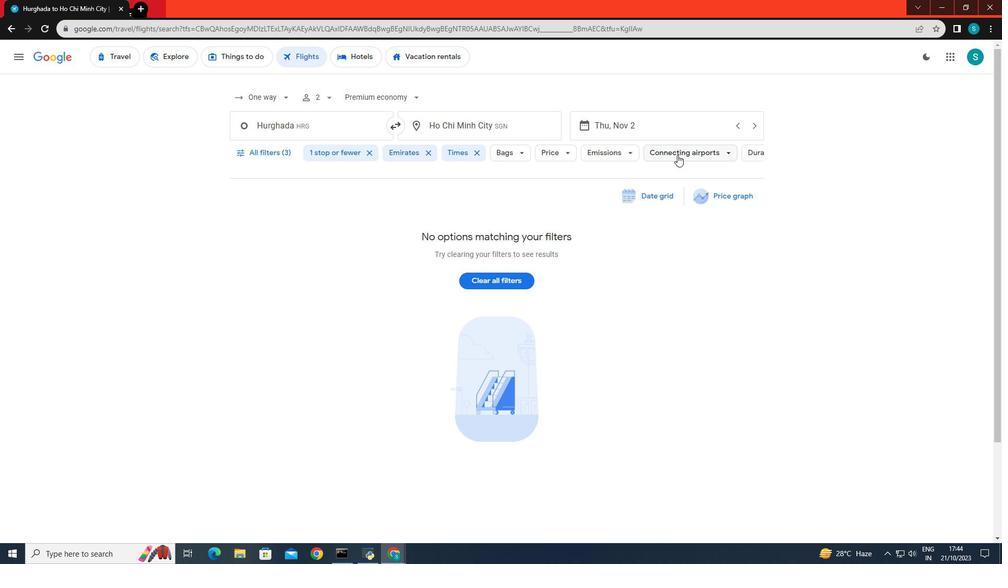 
Action: Mouse pressed left at (677, 155)
Screenshot: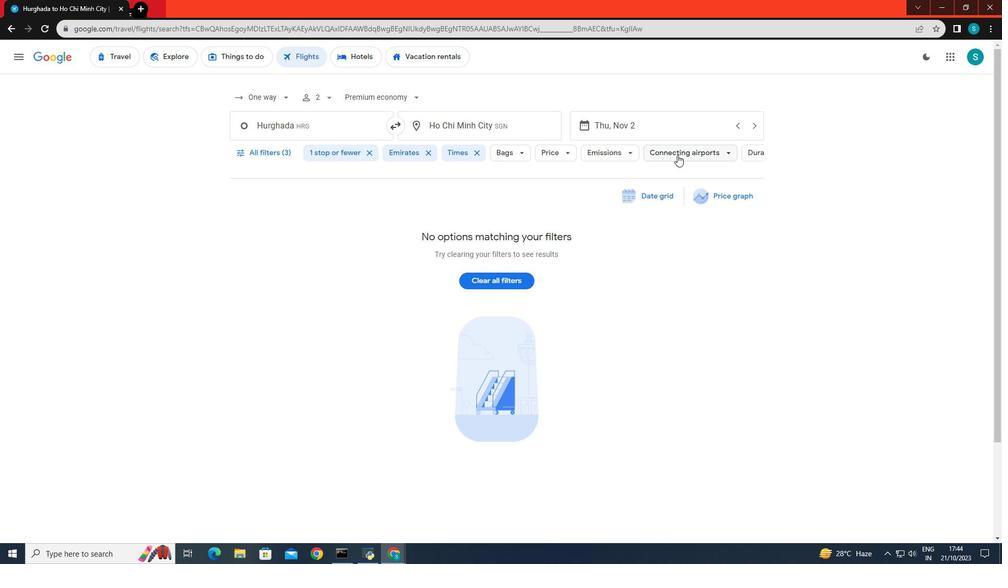 
Action: Mouse moved to (703, 373)
Screenshot: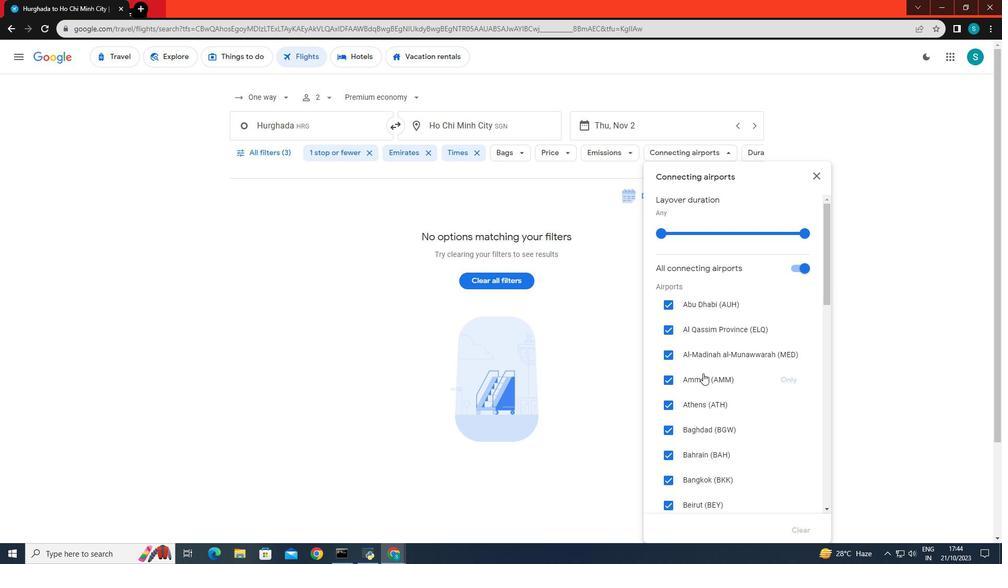 
Action: Mouse scrolled (703, 372) with delta (0, 0)
Screenshot: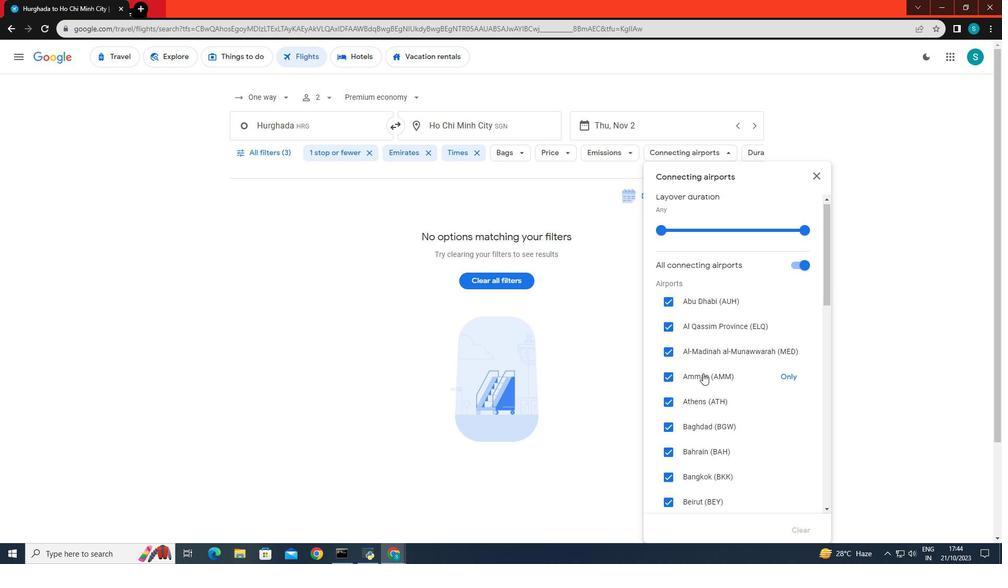 
Action: Mouse scrolled (703, 372) with delta (0, 0)
Screenshot: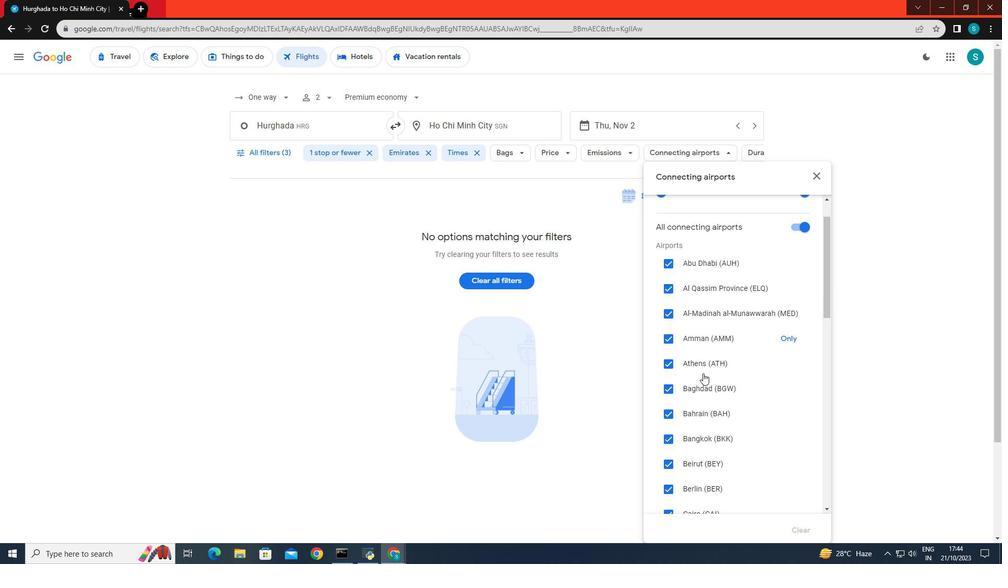 
Action: Mouse scrolled (703, 372) with delta (0, 0)
Screenshot: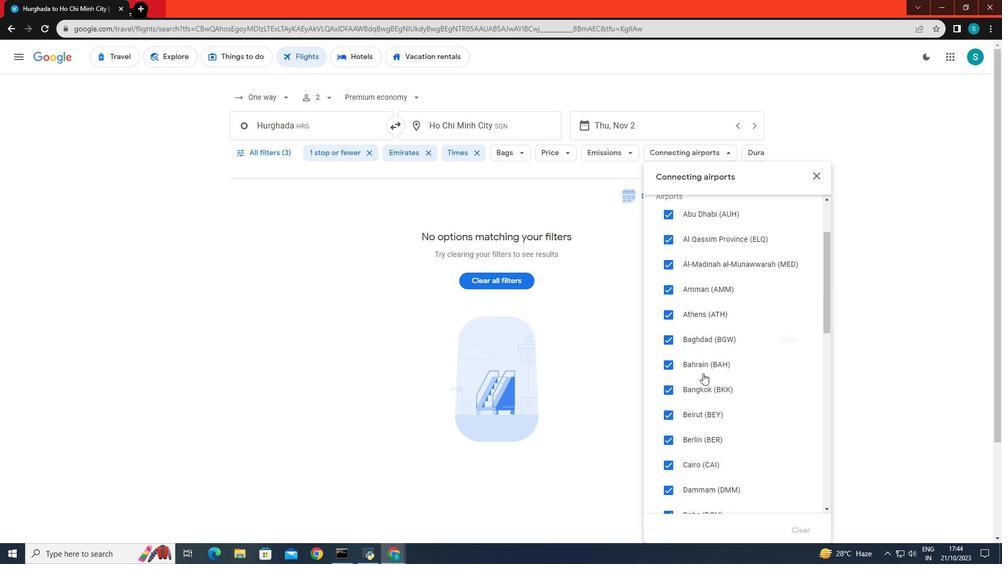 
Action: Mouse scrolled (703, 372) with delta (0, 0)
Screenshot: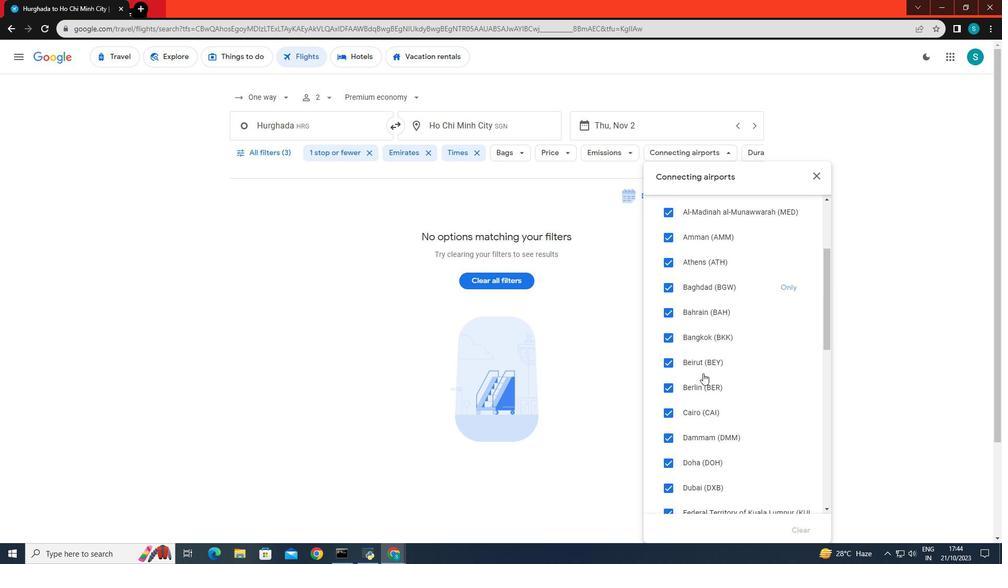 
Action: Mouse scrolled (703, 372) with delta (0, 0)
Screenshot: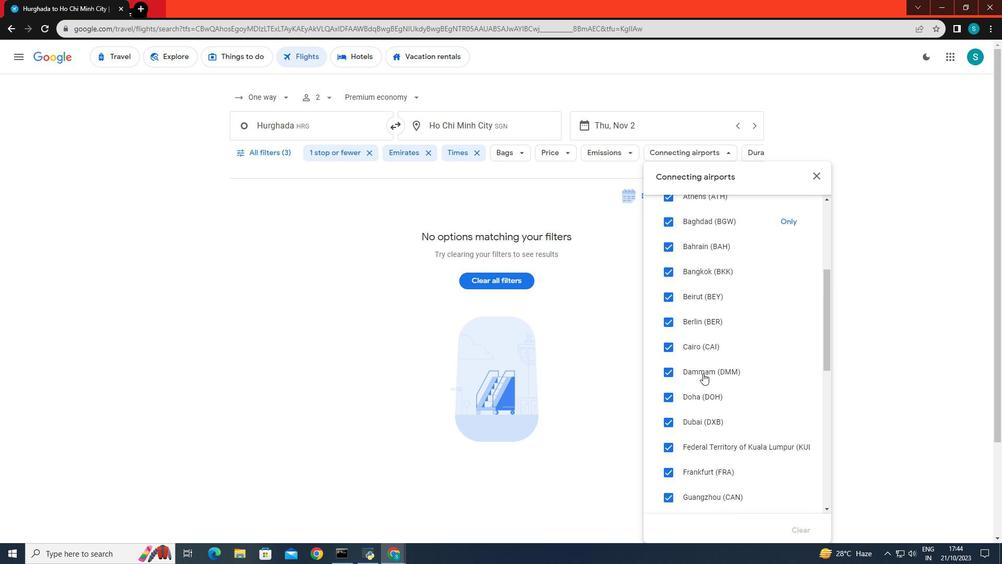 
Action: Mouse moved to (786, 367)
Screenshot: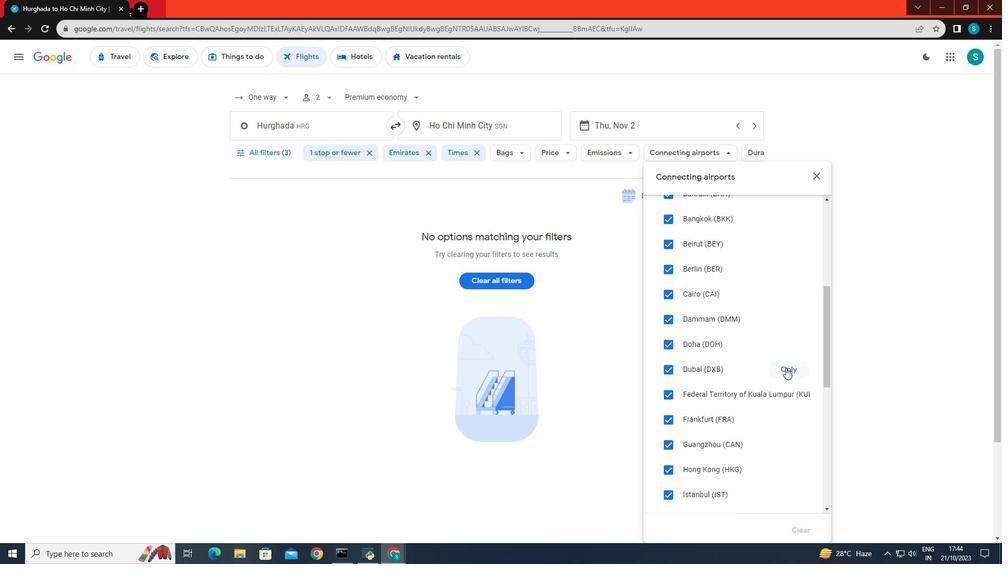 
Action: Mouse pressed left at (786, 367)
Screenshot: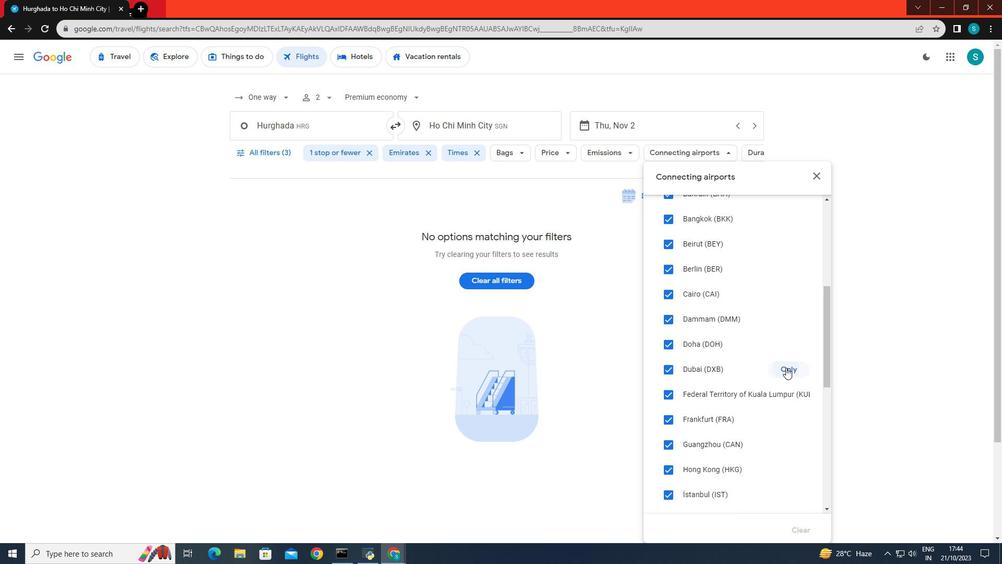 
Action: Mouse moved to (362, 341)
Screenshot: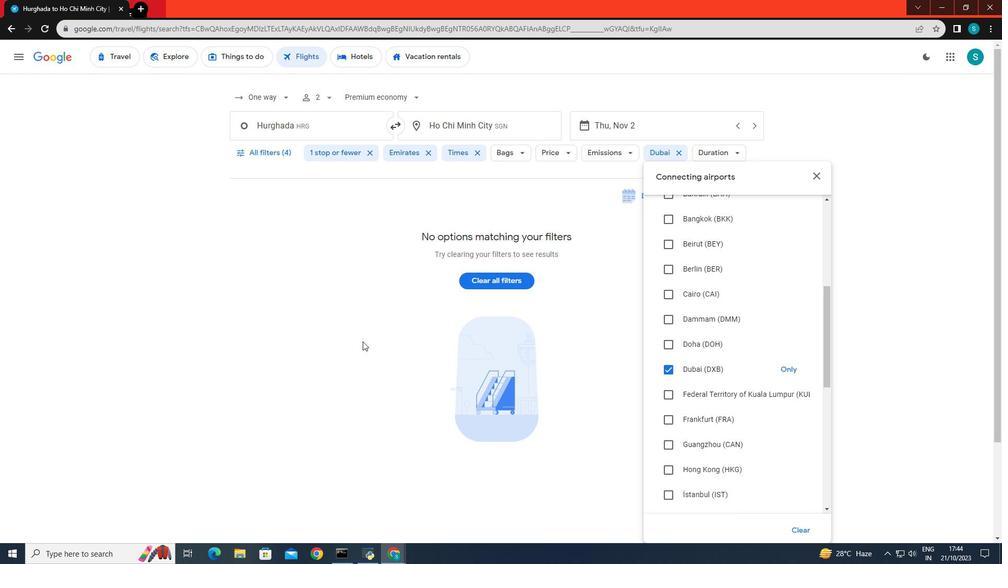 
Action: Mouse pressed left at (362, 341)
Screenshot: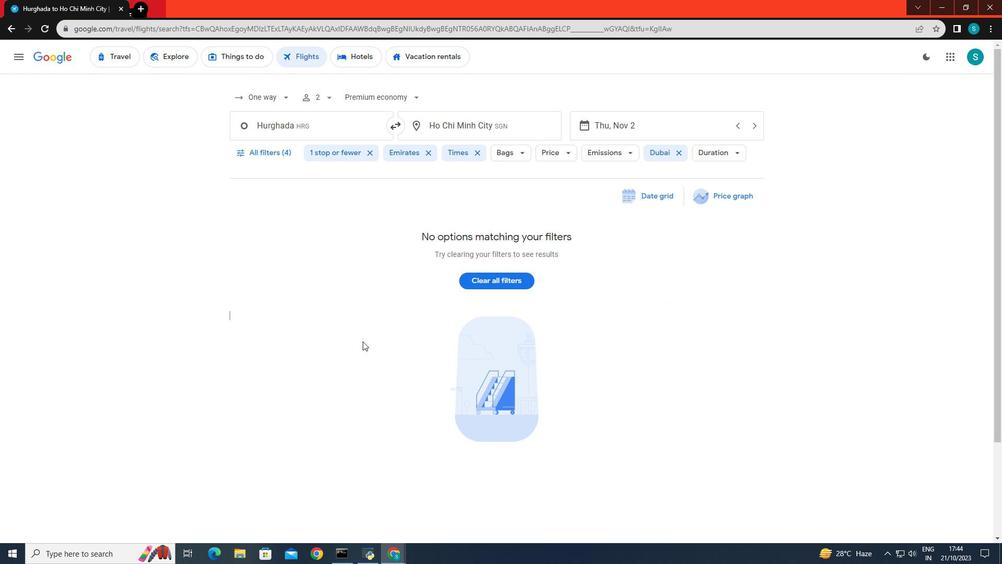 
